 Task: Search one way flight ticket for 3 adults, 3 children in premium economy from Springfield: Springfield-branson National Airport to Evansville: Evansville Regional Airport on 8-3-2023. Choice of flights is JetBlue. Price is upto 79000. Outbound departure time preference is 21:30.
Action: Mouse moved to (242, 329)
Screenshot: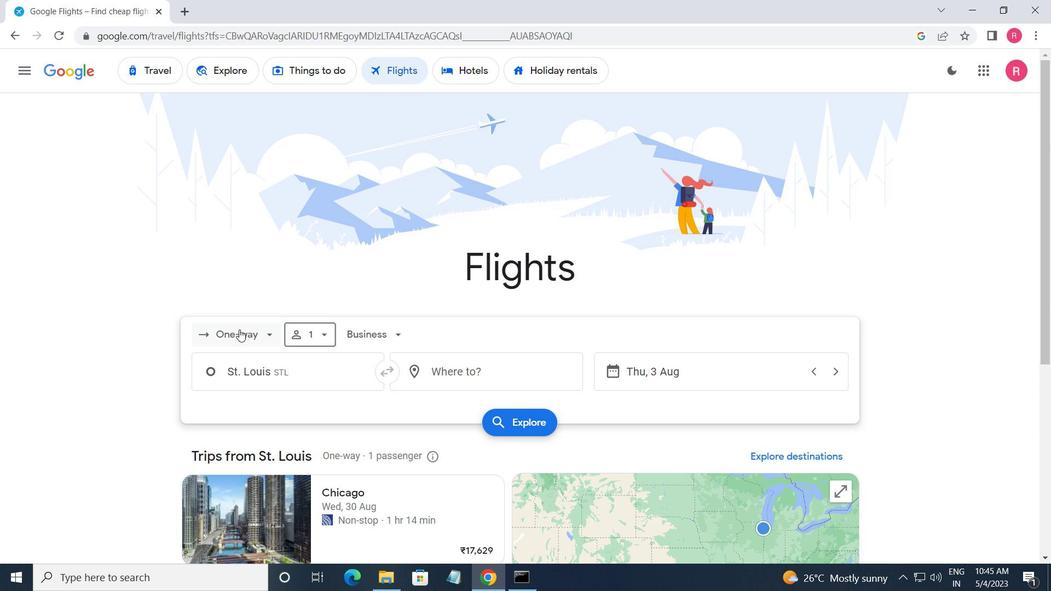 
Action: Mouse pressed left at (242, 329)
Screenshot: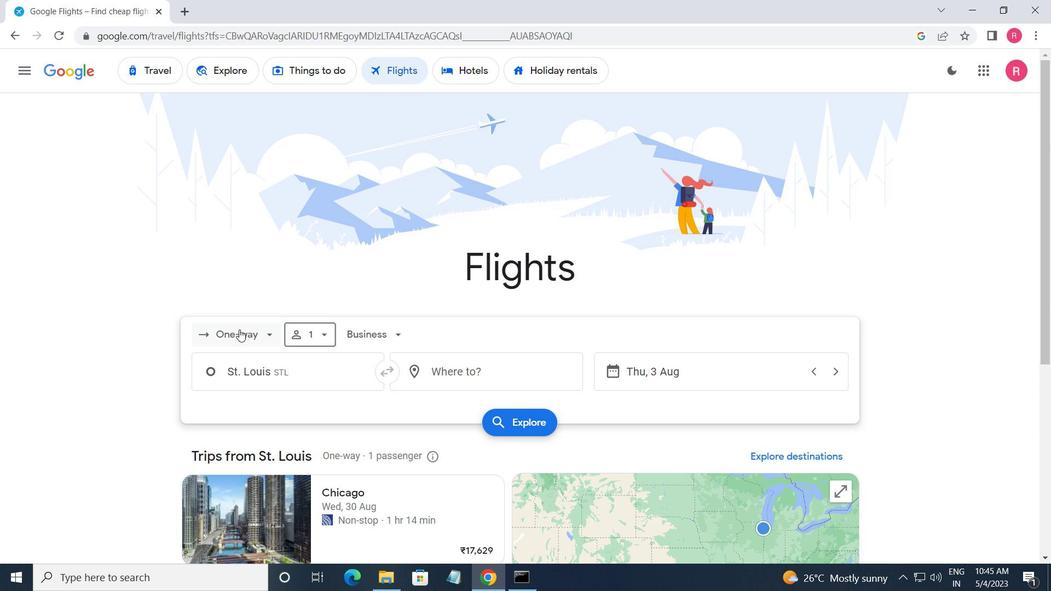 
Action: Mouse moved to (274, 396)
Screenshot: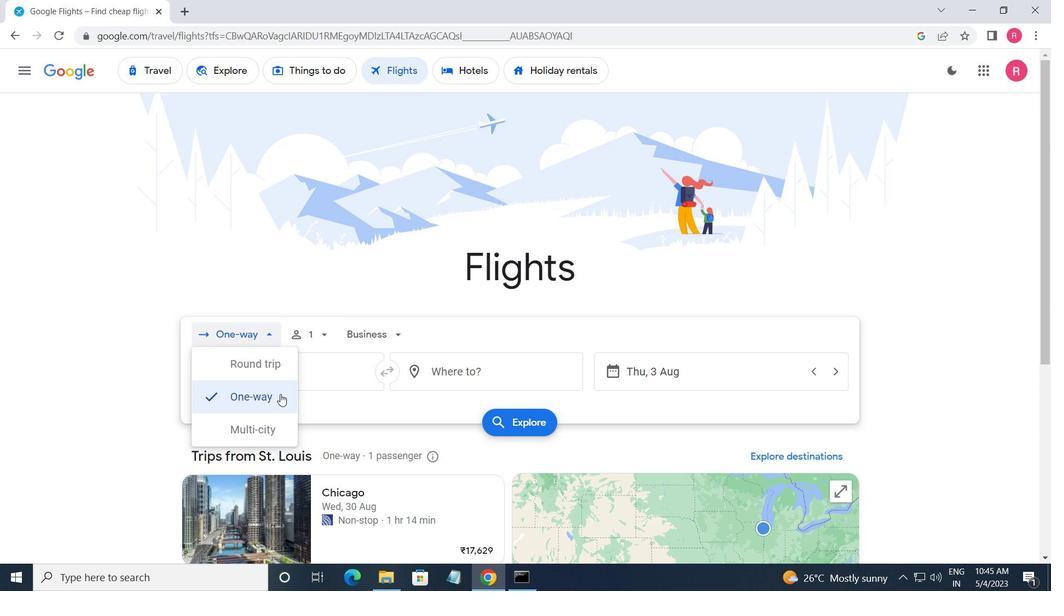 
Action: Mouse pressed left at (274, 396)
Screenshot: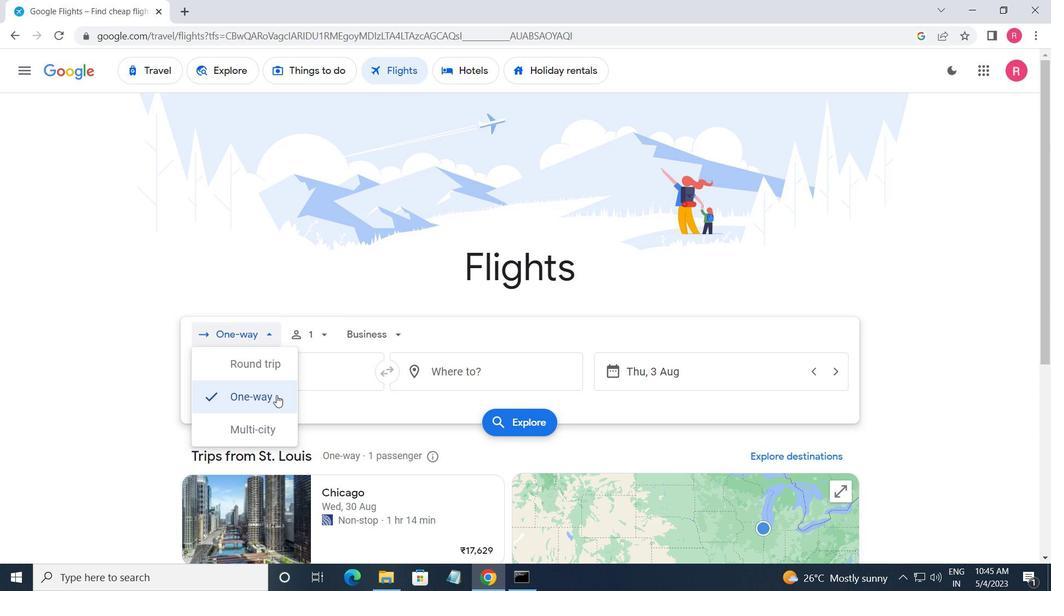 
Action: Mouse moved to (317, 342)
Screenshot: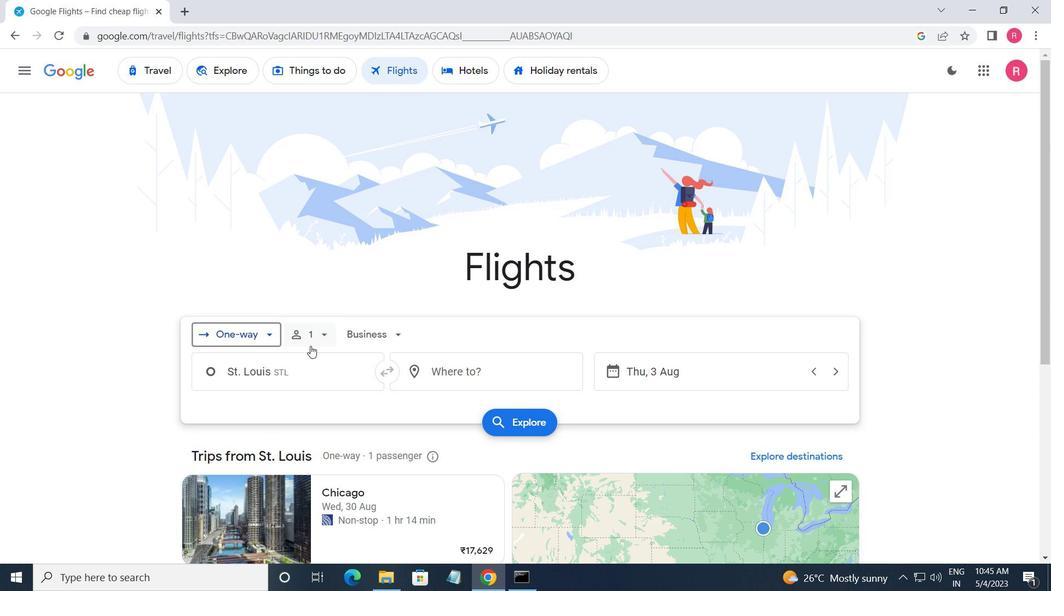 
Action: Mouse pressed left at (317, 342)
Screenshot: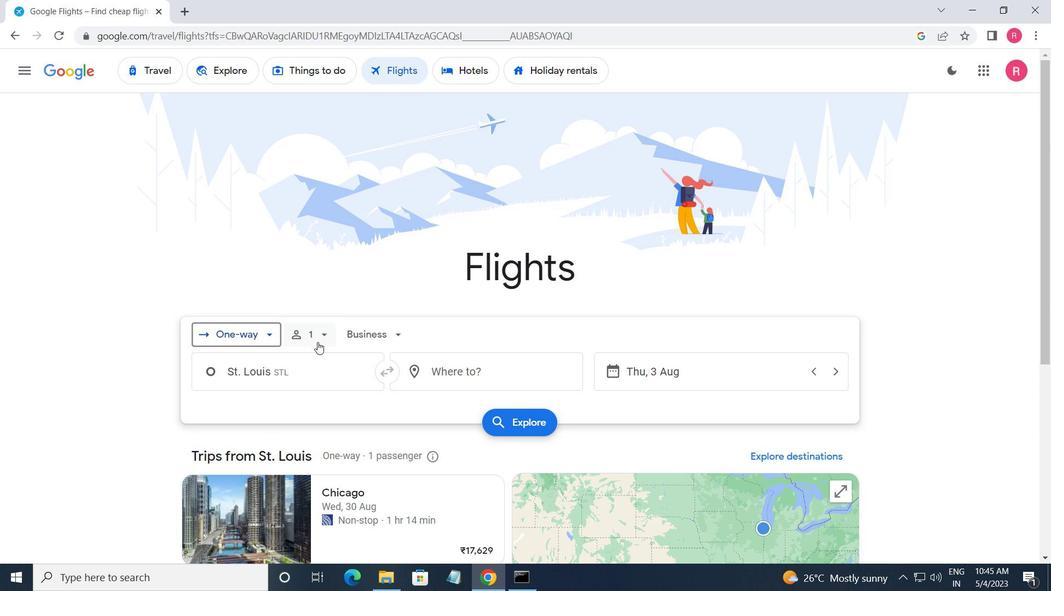 
Action: Mouse moved to (438, 370)
Screenshot: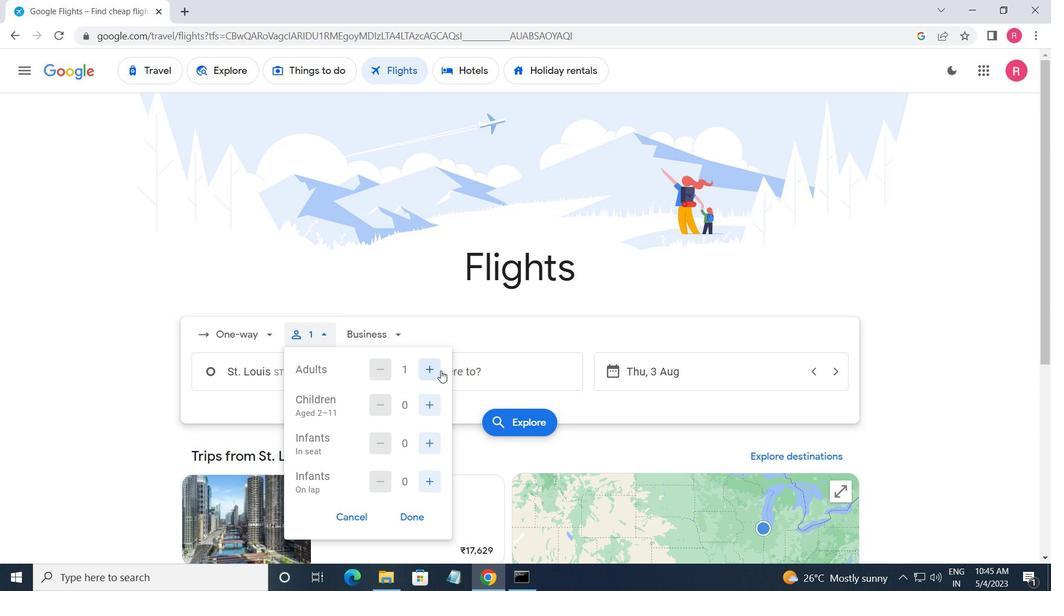 
Action: Mouse pressed left at (438, 370)
Screenshot: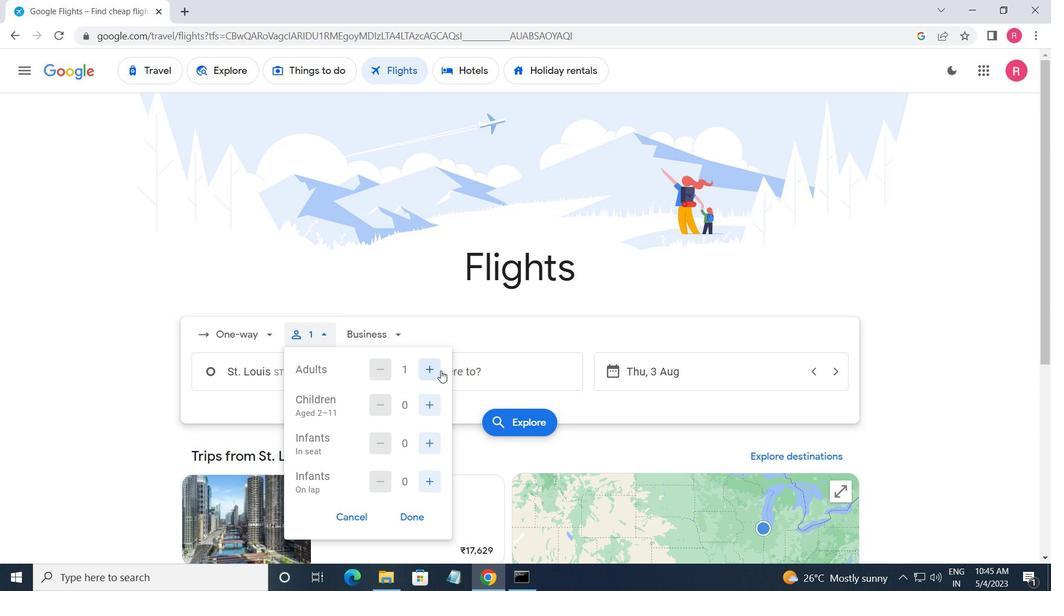 
Action: Mouse pressed left at (438, 370)
Screenshot: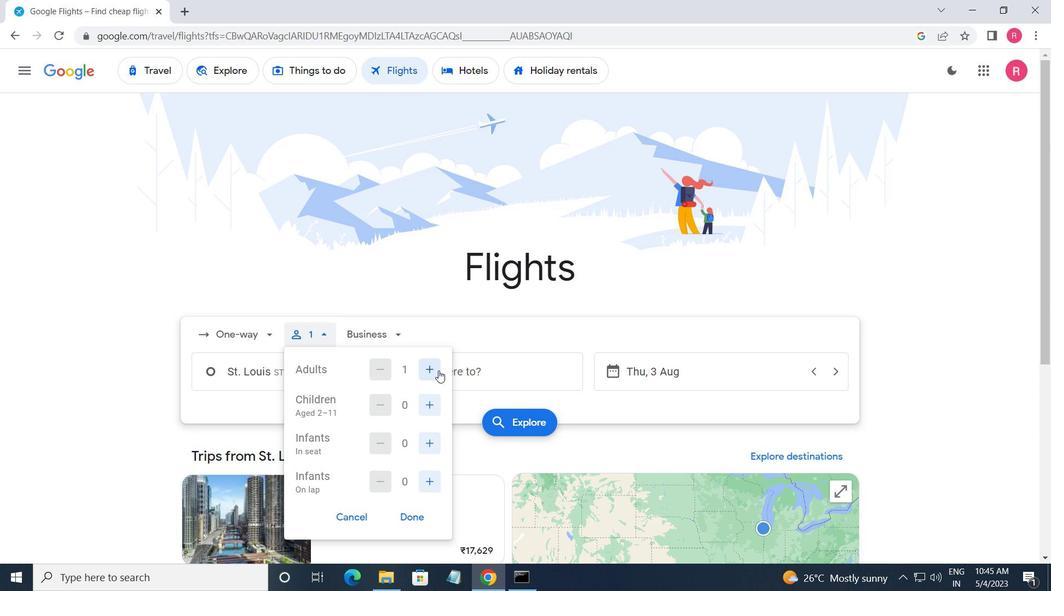 
Action: Mouse moved to (430, 399)
Screenshot: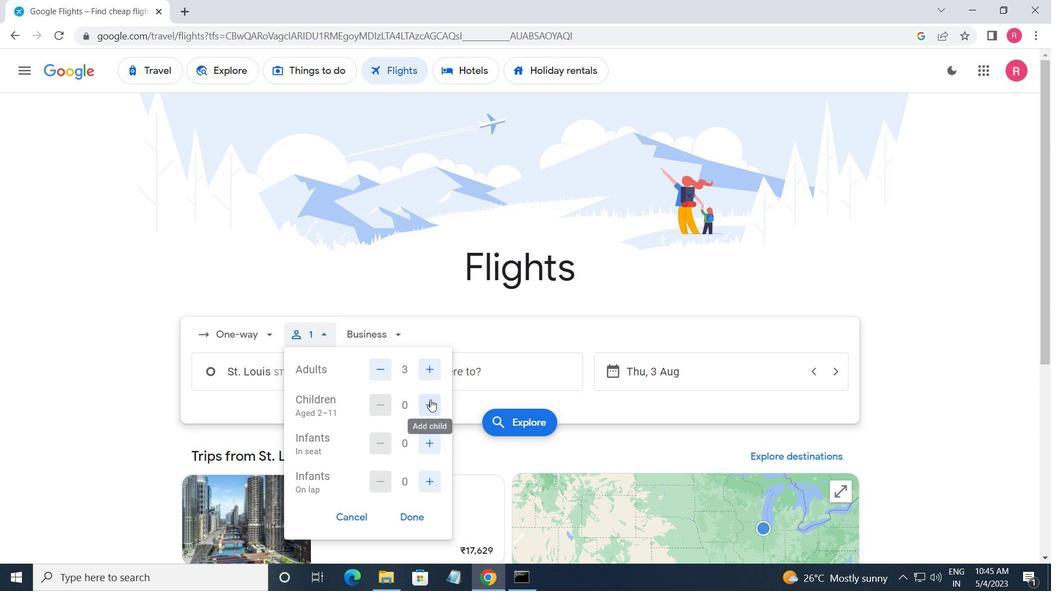 
Action: Mouse pressed left at (430, 399)
Screenshot: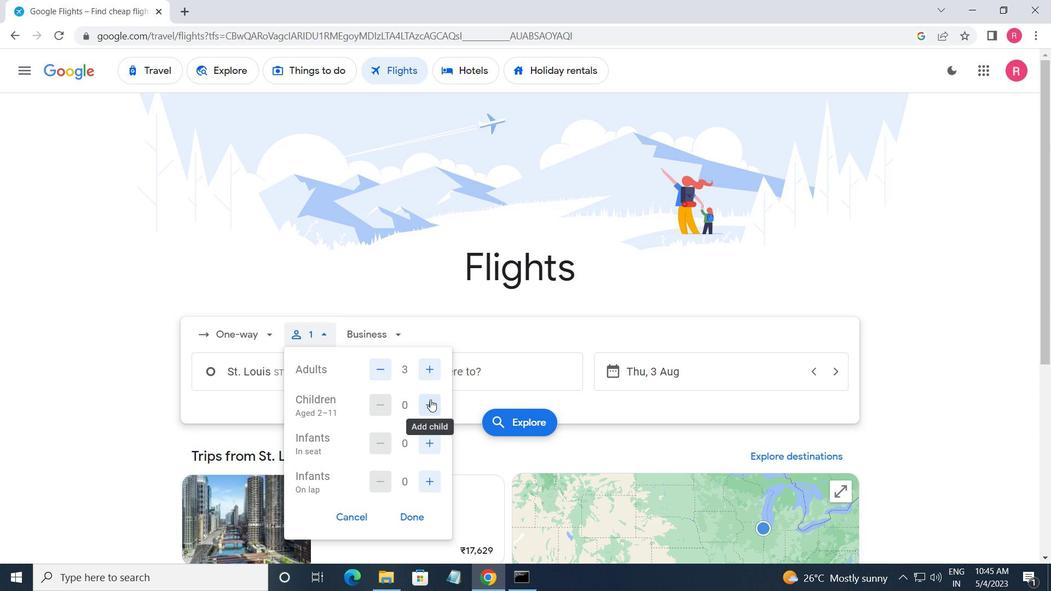 
Action: Mouse pressed left at (430, 399)
Screenshot: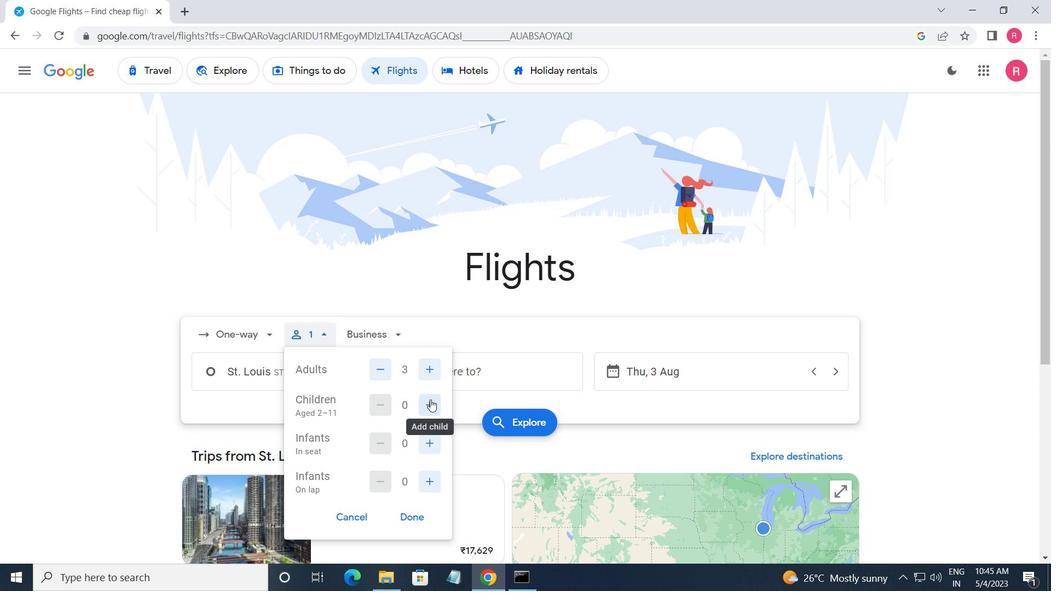 
Action: Mouse moved to (428, 405)
Screenshot: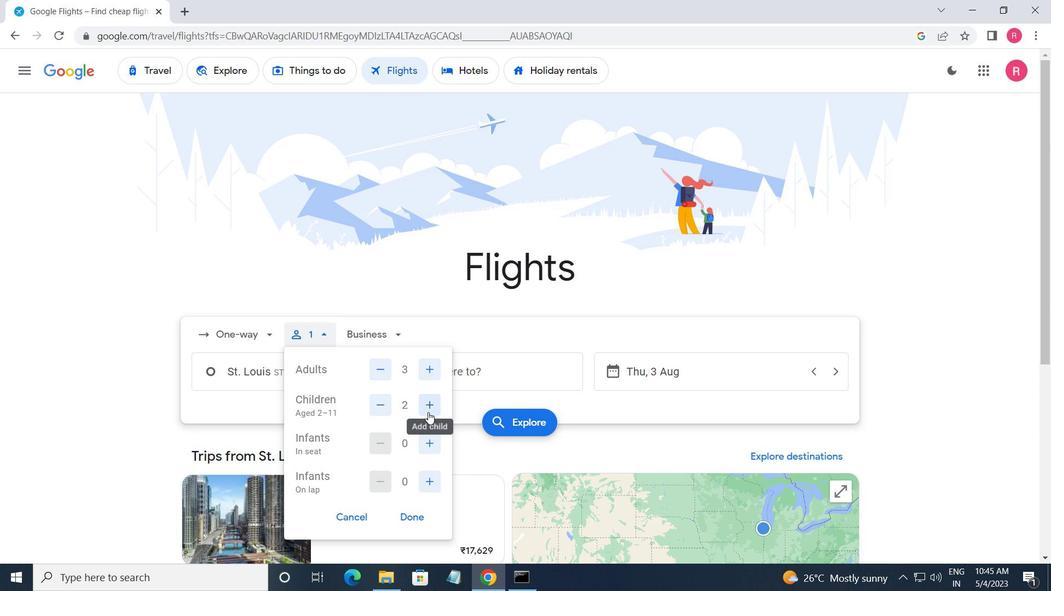 
Action: Mouse pressed left at (428, 405)
Screenshot: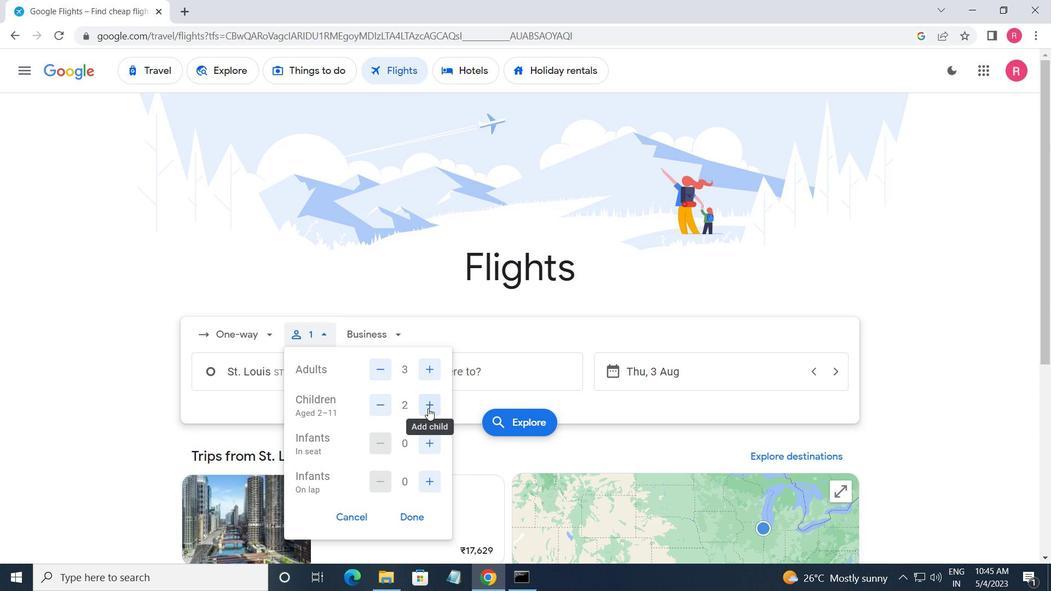 
Action: Mouse moved to (370, 341)
Screenshot: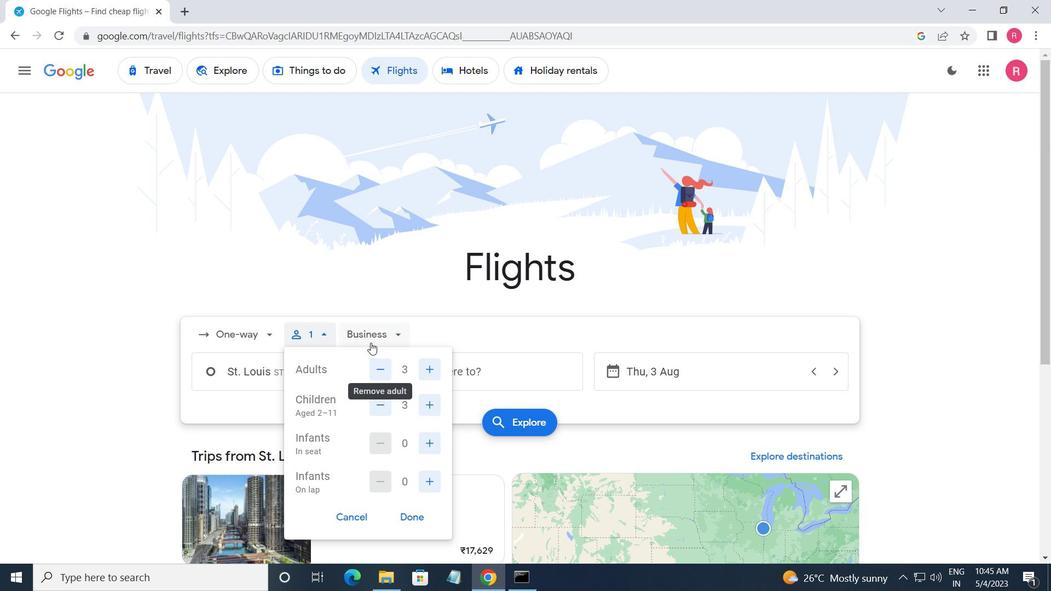 
Action: Mouse pressed left at (370, 341)
Screenshot: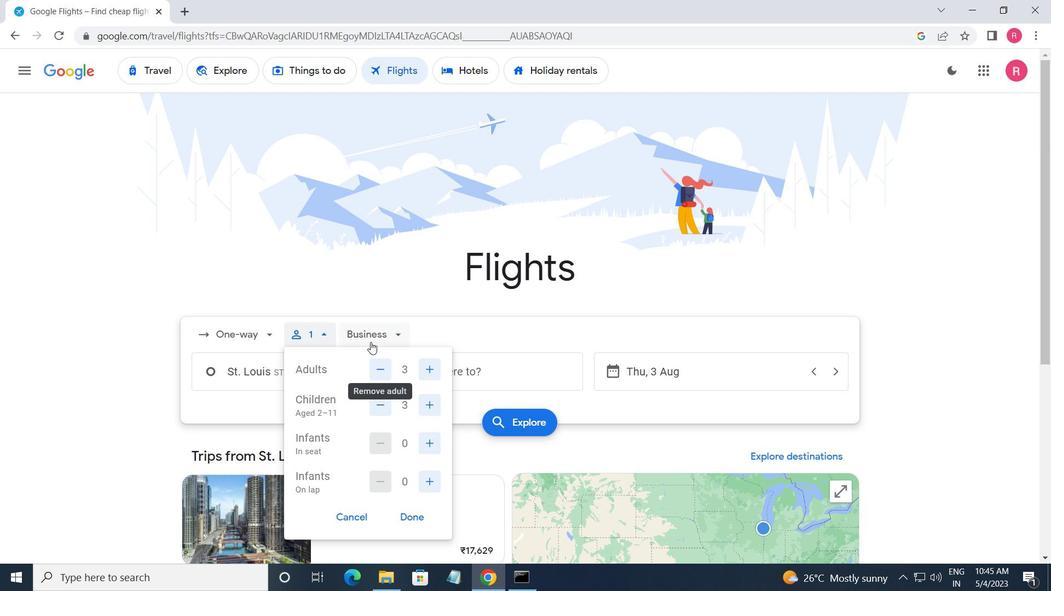 
Action: Mouse moved to (400, 400)
Screenshot: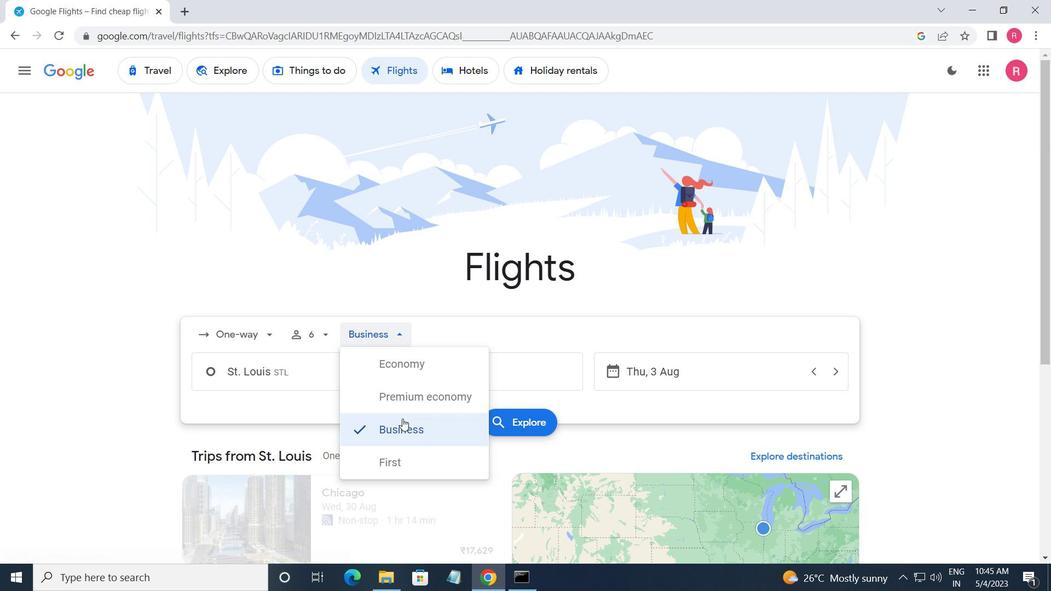
Action: Mouse pressed left at (400, 400)
Screenshot: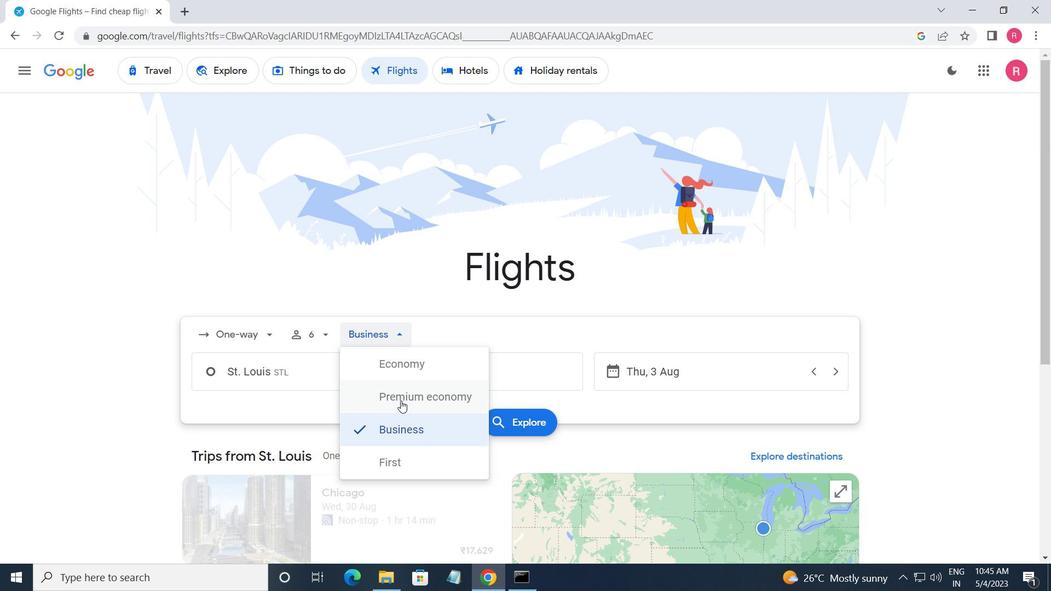 
Action: Mouse moved to (341, 382)
Screenshot: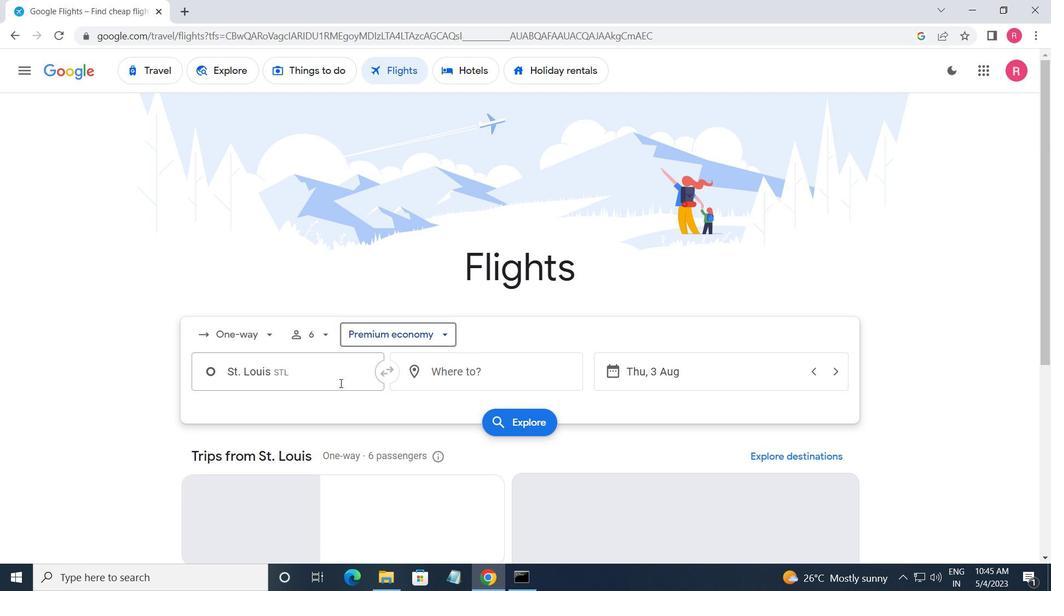 
Action: Mouse pressed left at (341, 382)
Screenshot: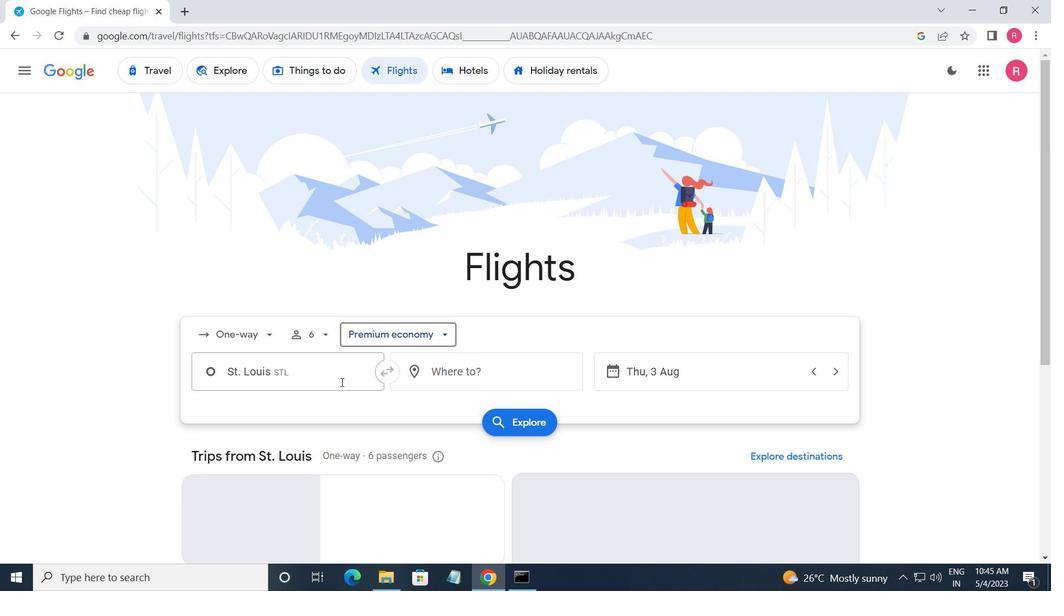 
Action: Key pressed <Key.shift>SPRINGFIELD-BR
Screenshot: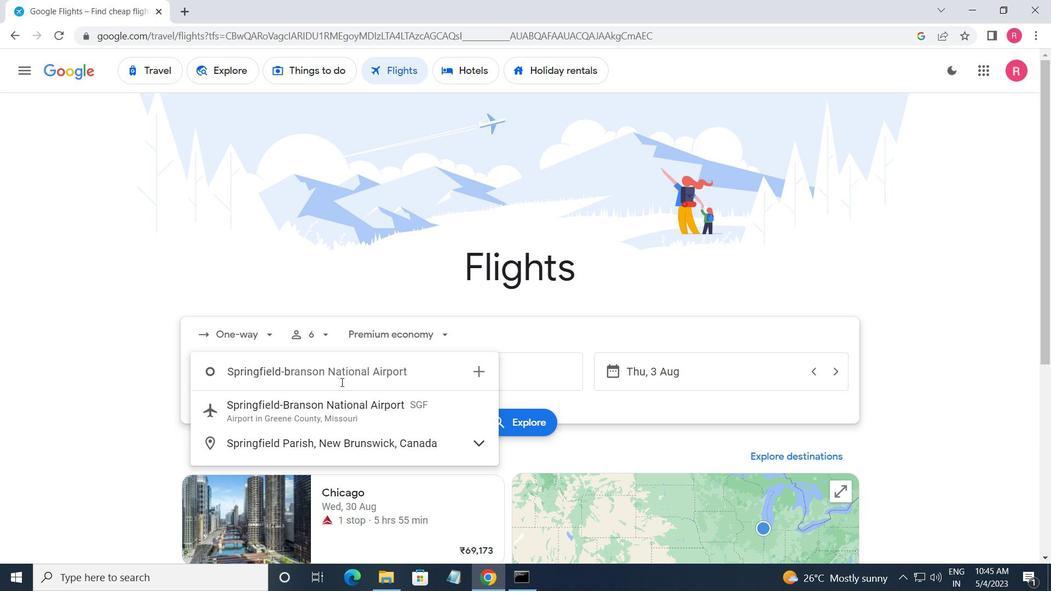 
Action: Mouse moved to (340, 402)
Screenshot: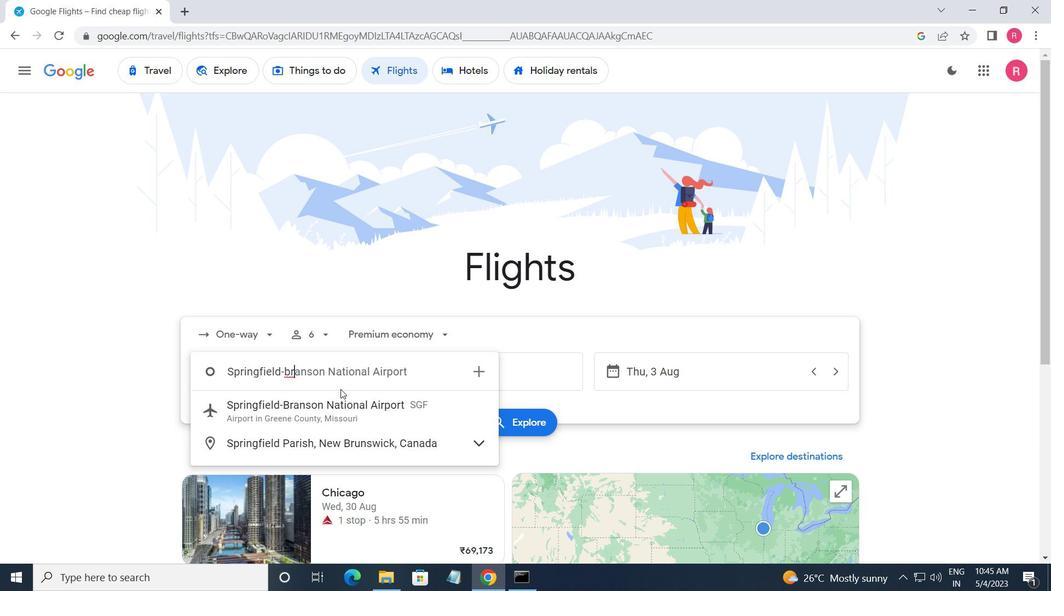 
Action: Mouse pressed left at (340, 402)
Screenshot: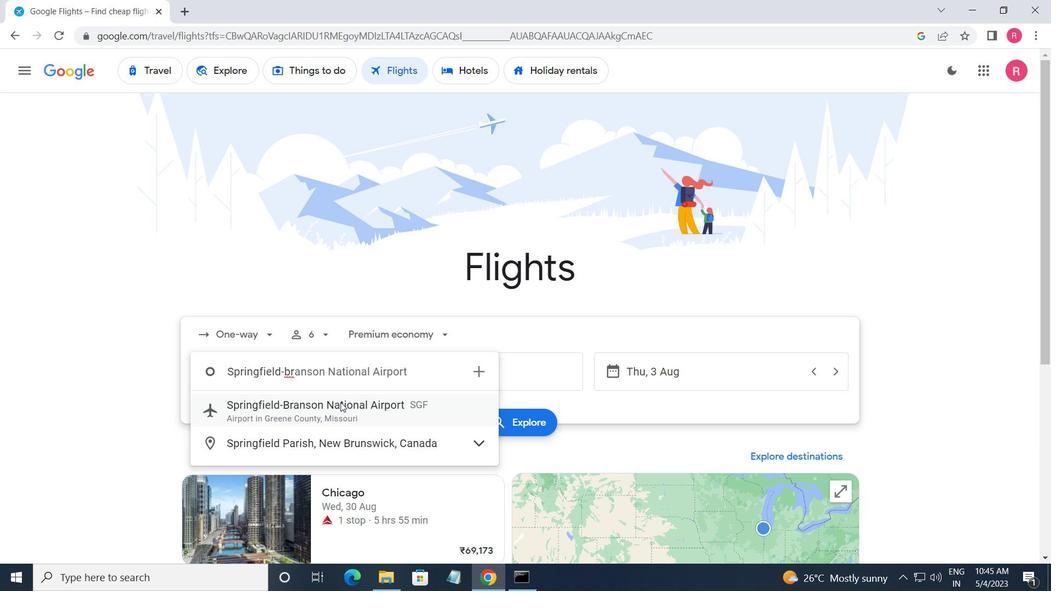 
Action: Mouse moved to (480, 375)
Screenshot: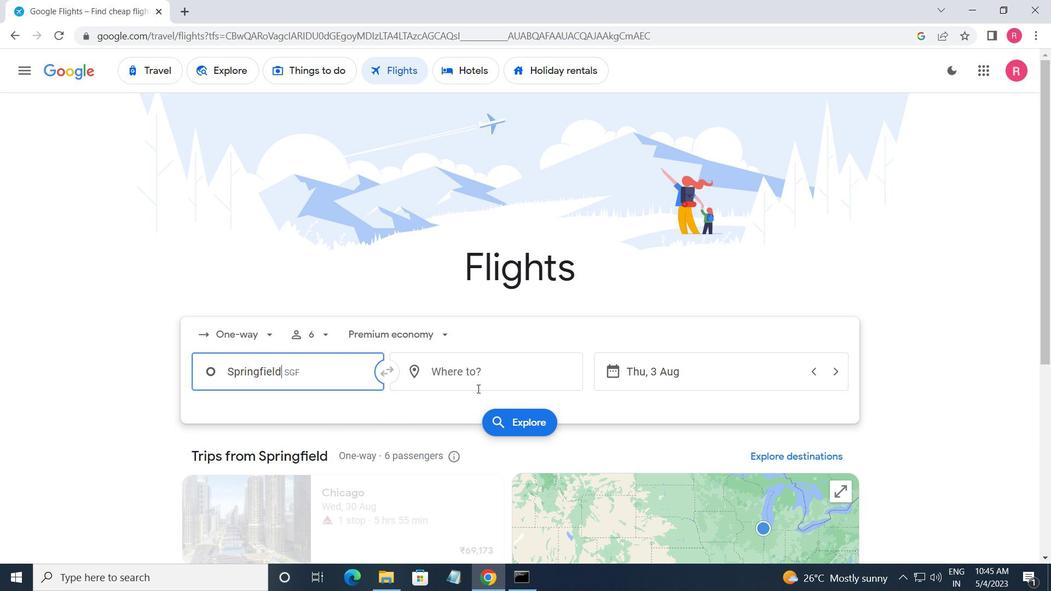 
Action: Mouse pressed left at (480, 375)
Screenshot: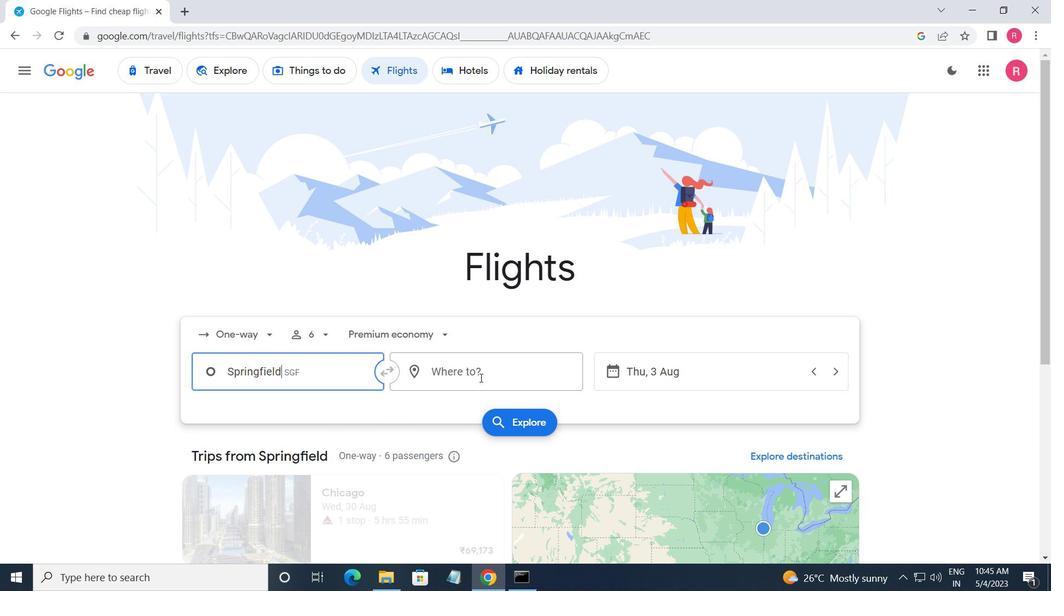 
Action: Mouse moved to (455, 509)
Screenshot: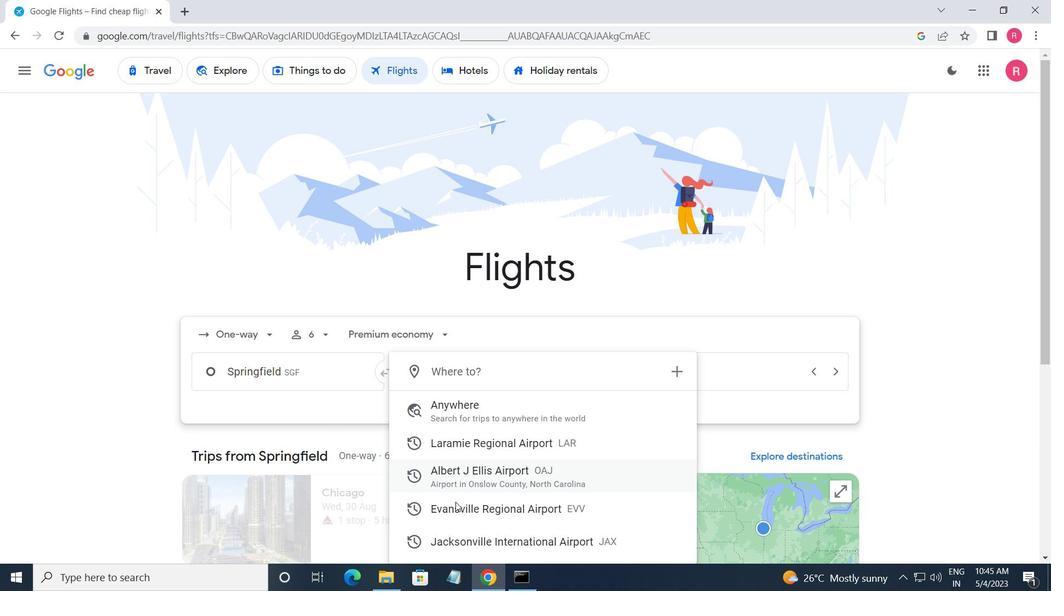 
Action: Mouse pressed left at (455, 509)
Screenshot: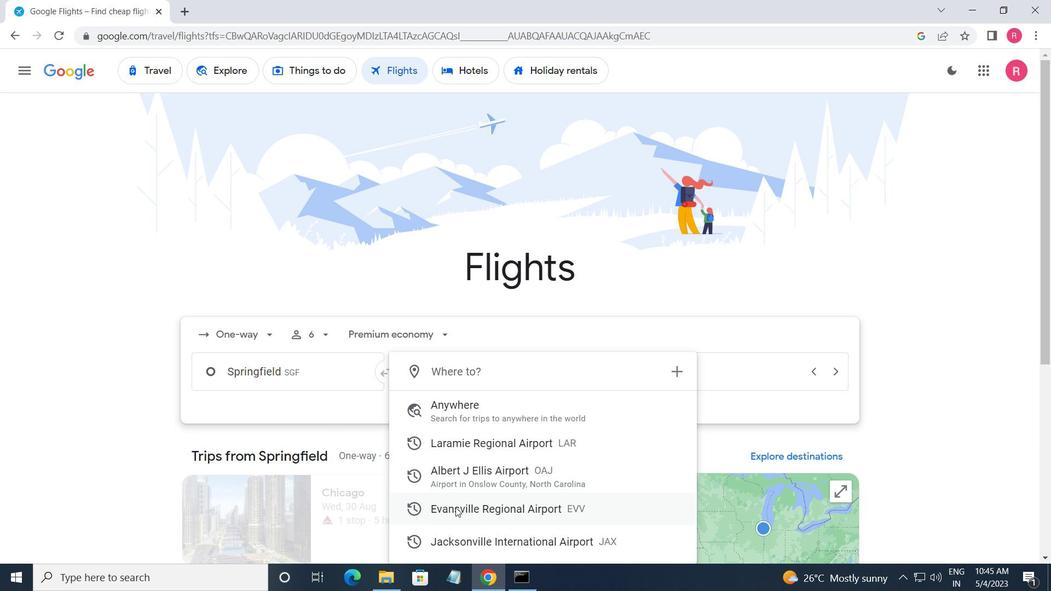 
Action: Mouse moved to (687, 379)
Screenshot: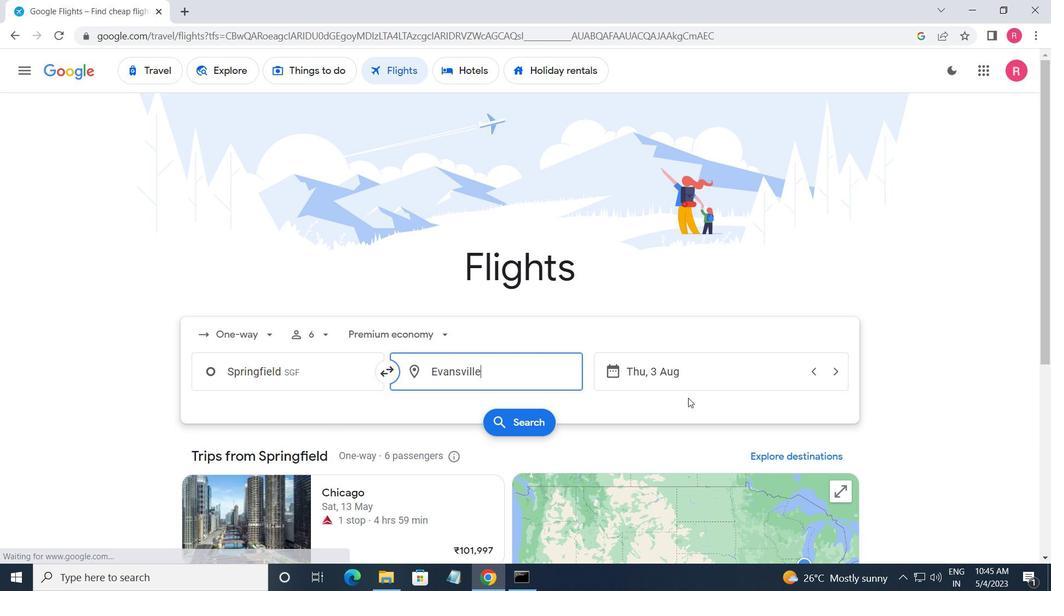 
Action: Mouse pressed left at (687, 379)
Screenshot: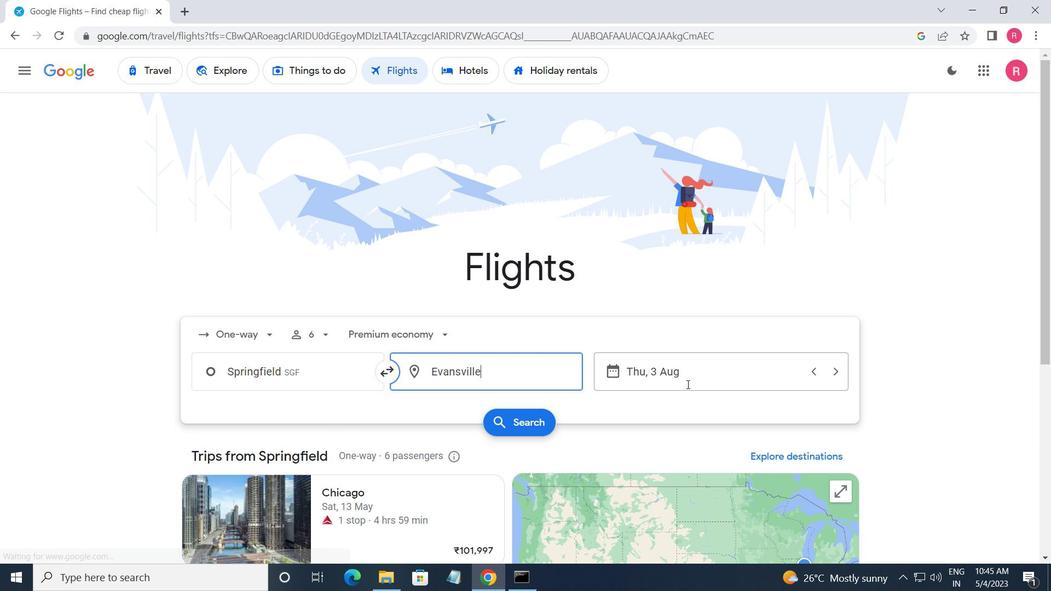 
Action: Mouse moved to (496, 320)
Screenshot: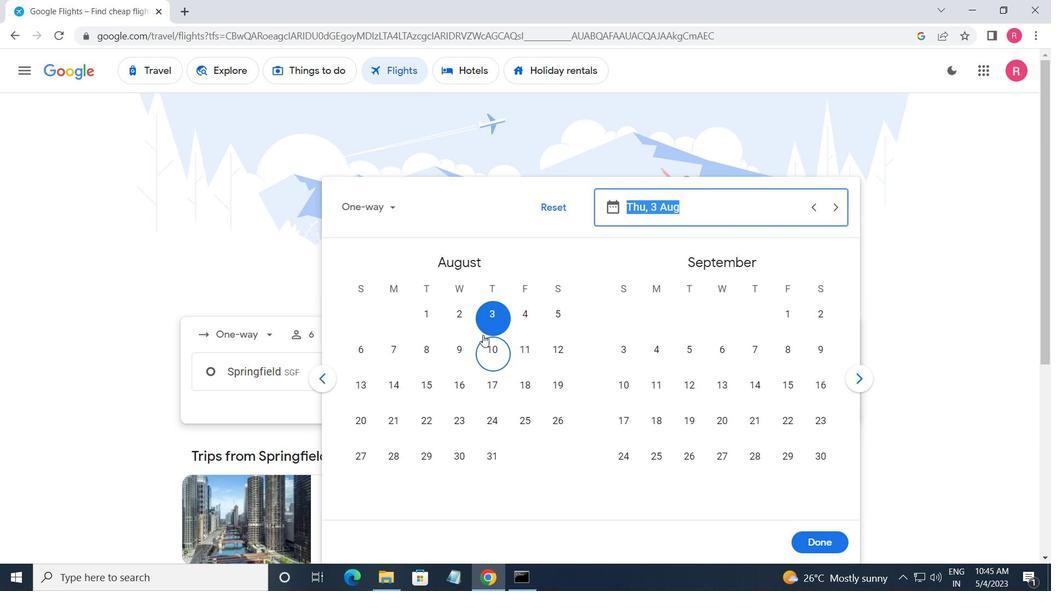 
Action: Mouse pressed left at (496, 320)
Screenshot: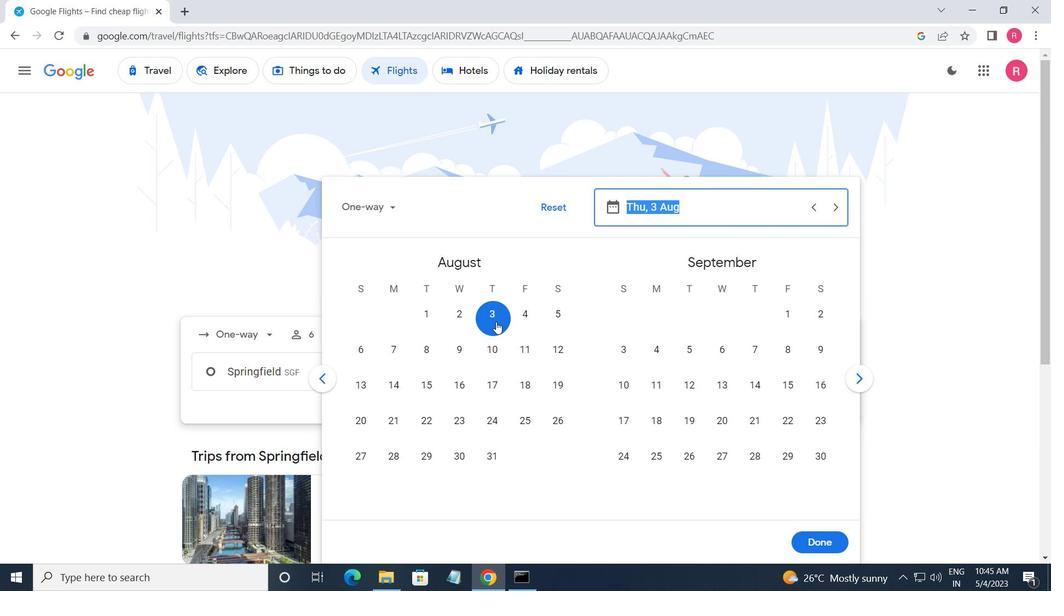 
Action: Mouse moved to (813, 540)
Screenshot: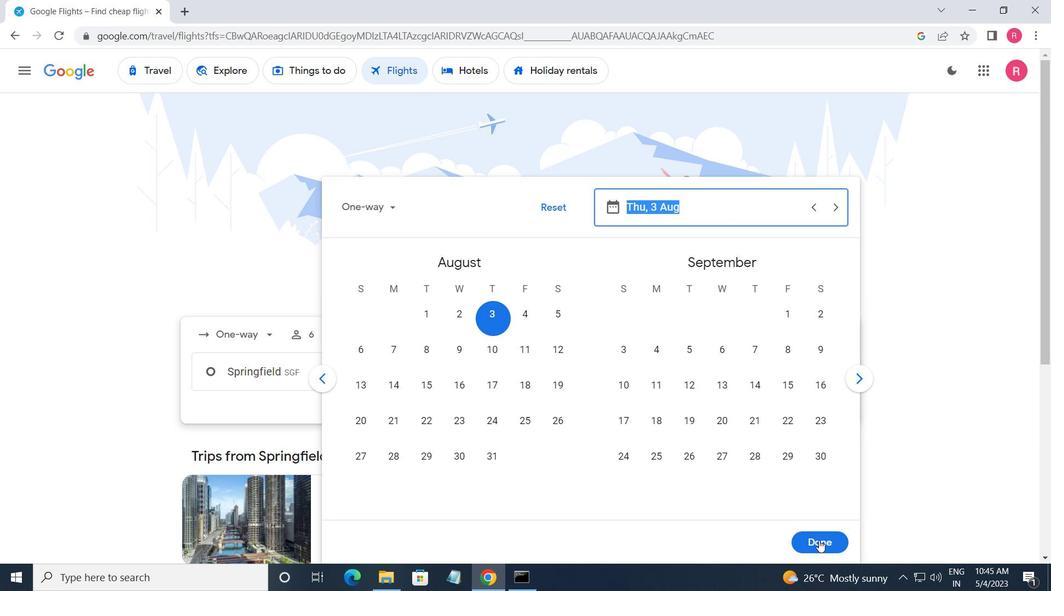 
Action: Mouse pressed left at (813, 540)
Screenshot: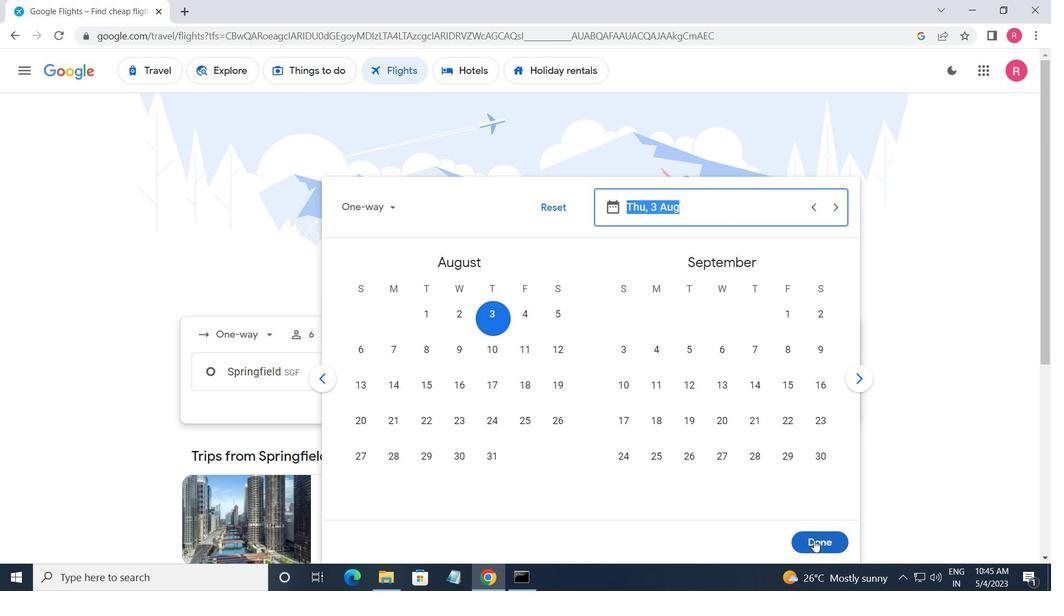 
Action: Mouse moved to (518, 430)
Screenshot: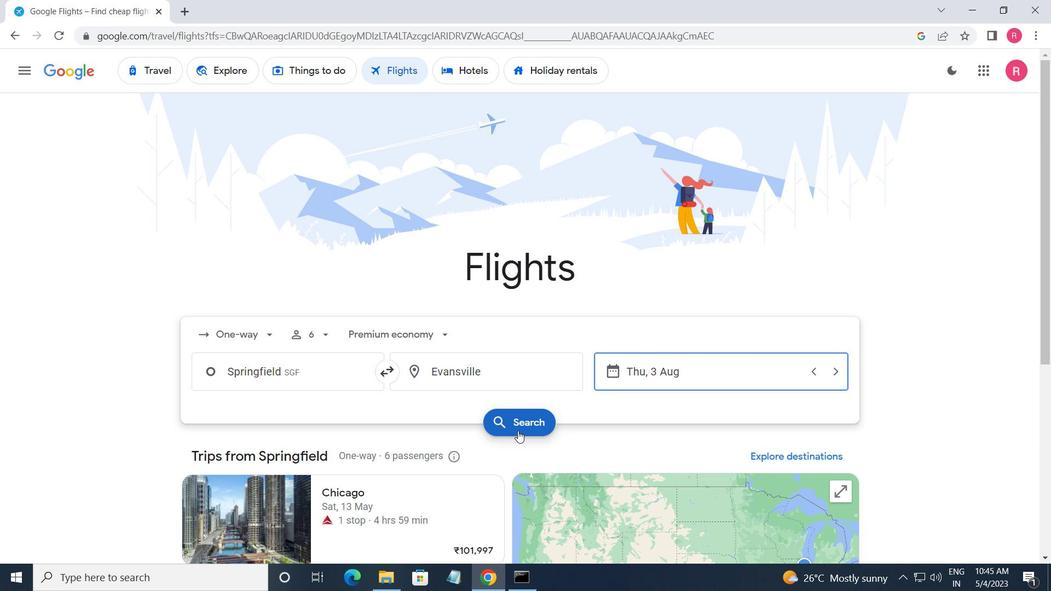 
Action: Mouse pressed left at (518, 430)
Screenshot: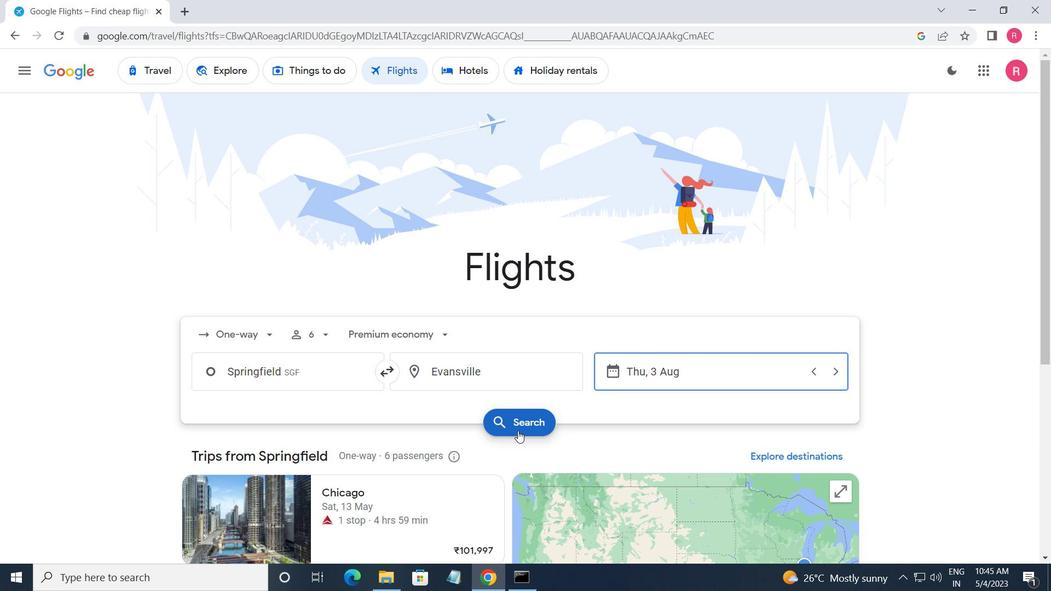 
Action: Mouse moved to (196, 202)
Screenshot: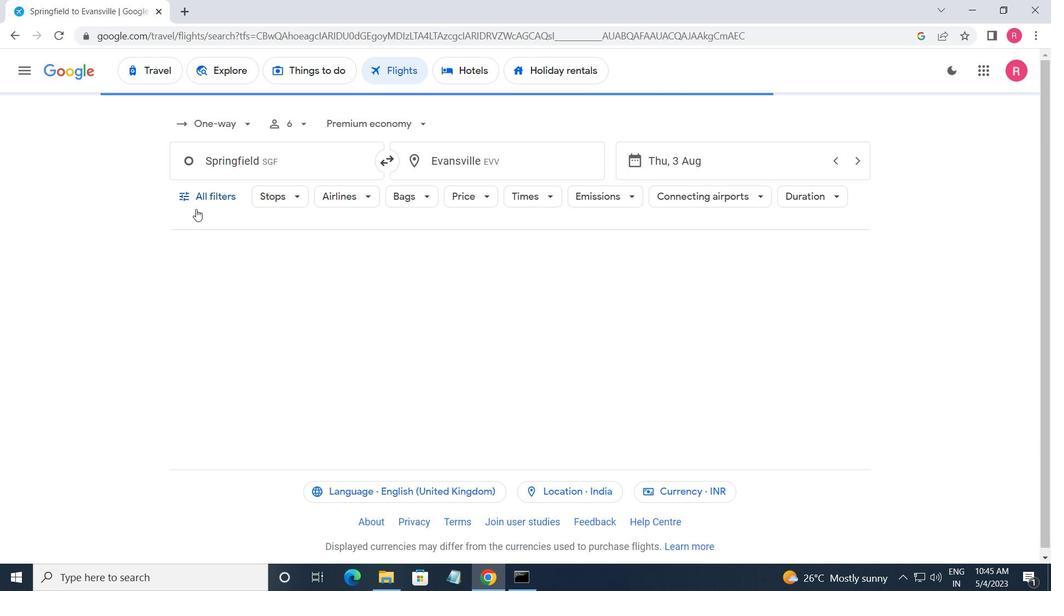 
Action: Mouse pressed left at (196, 202)
Screenshot: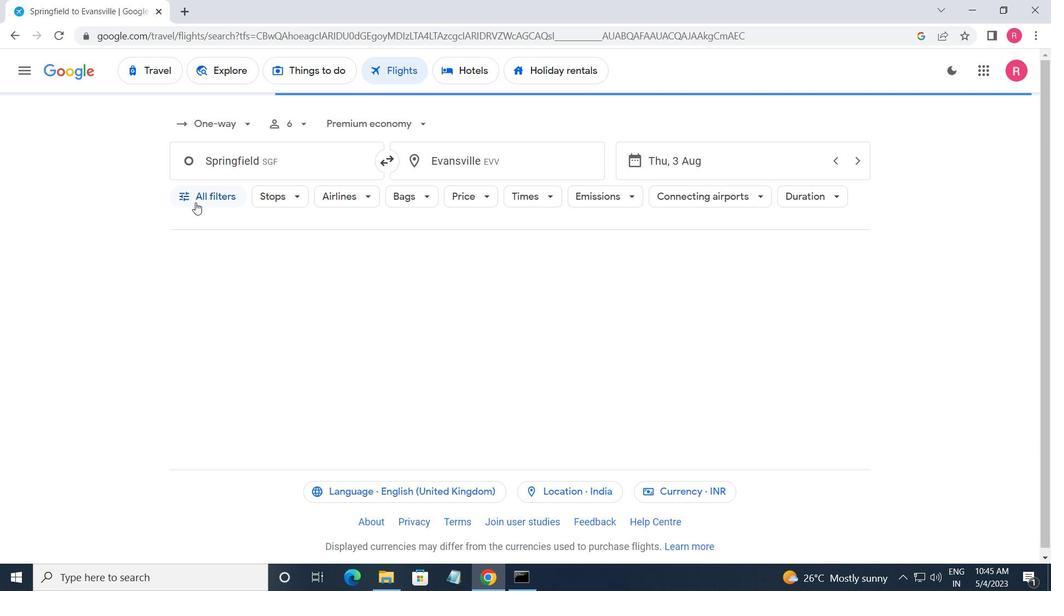 
Action: Mouse moved to (266, 433)
Screenshot: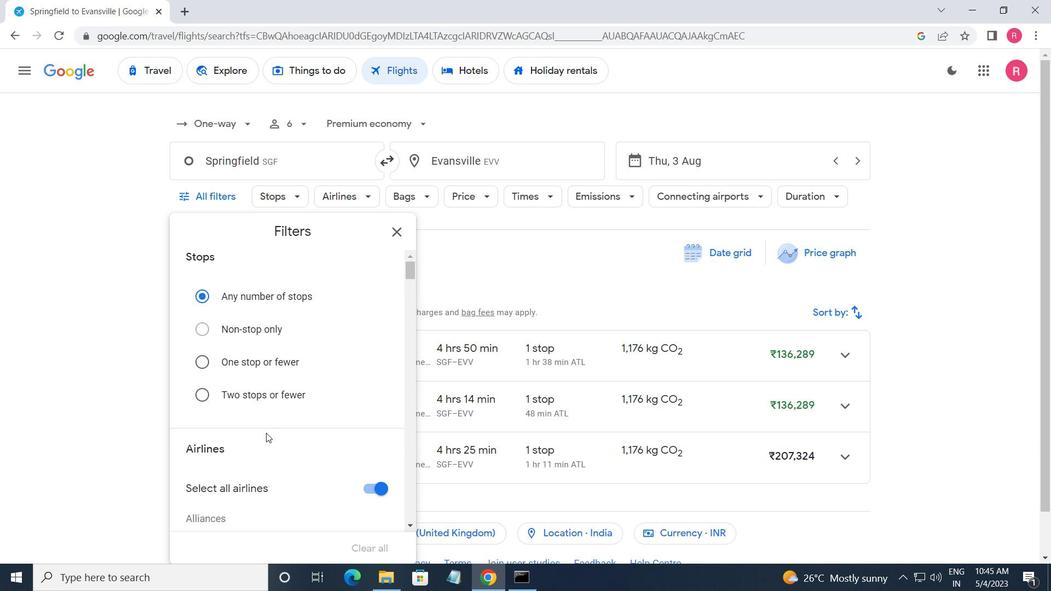 
Action: Mouse scrolled (266, 432) with delta (0, 0)
Screenshot: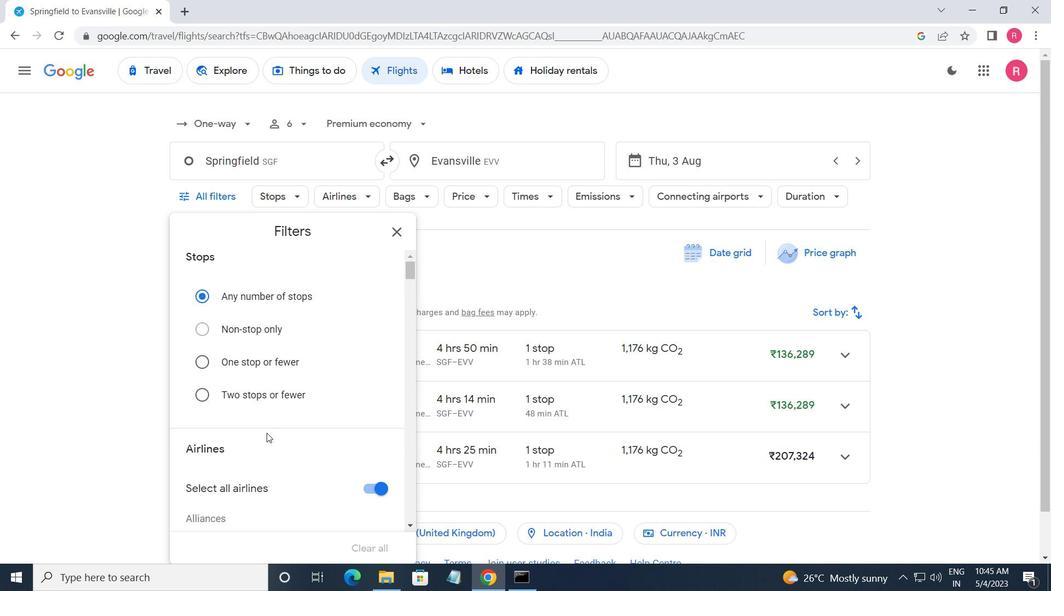 
Action: Mouse moved to (268, 433)
Screenshot: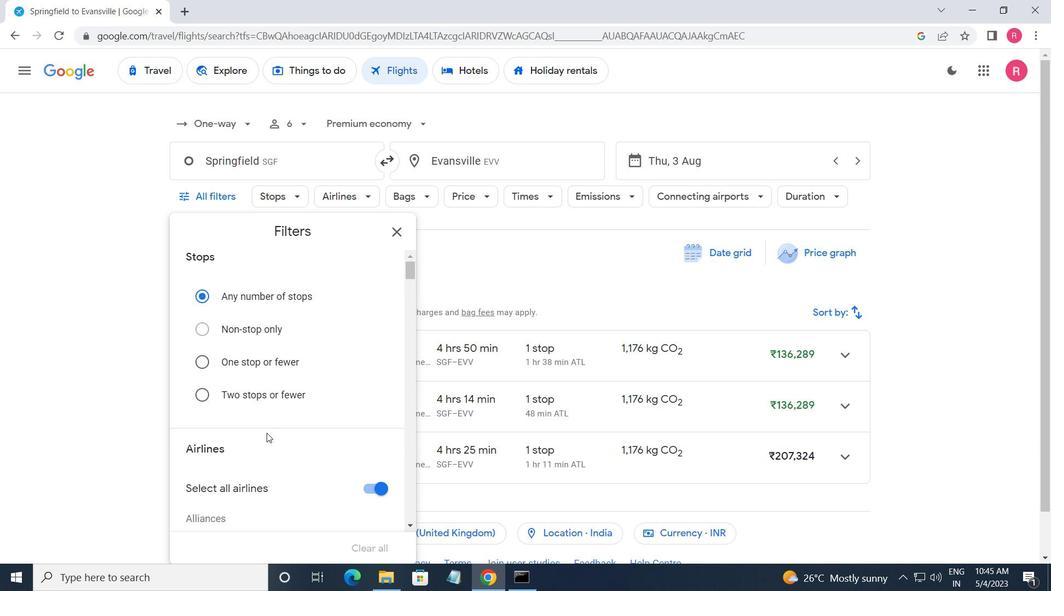 
Action: Mouse scrolled (268, 433) with delta (0, 0)
Screenshot: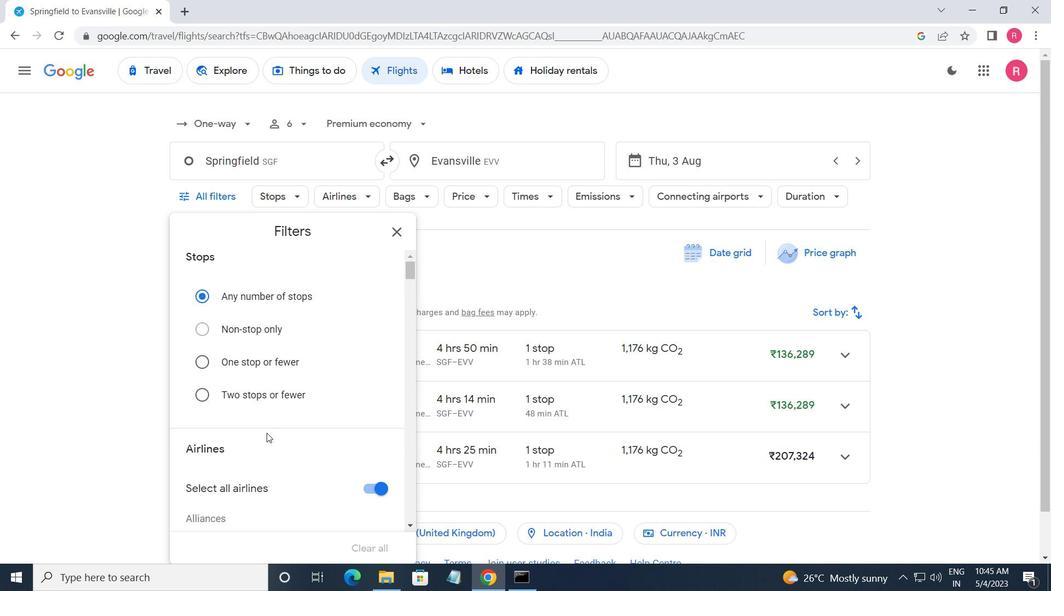 
Action: Mouse moved to (268, 434)
Screenshot: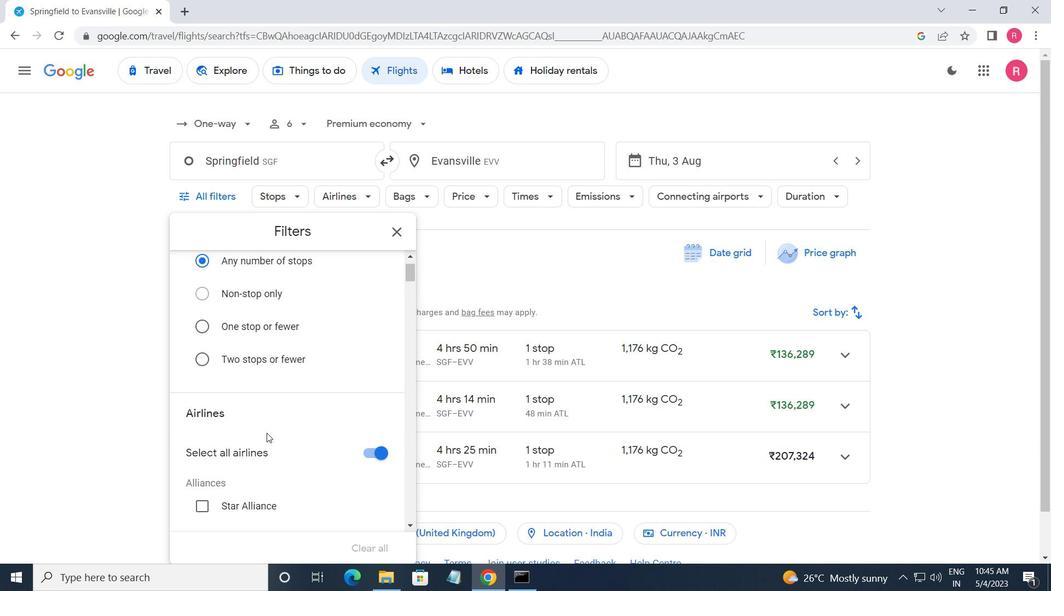 
Action: Mouse scrolled (268, 433) with delta (0, 0)
Screenshot: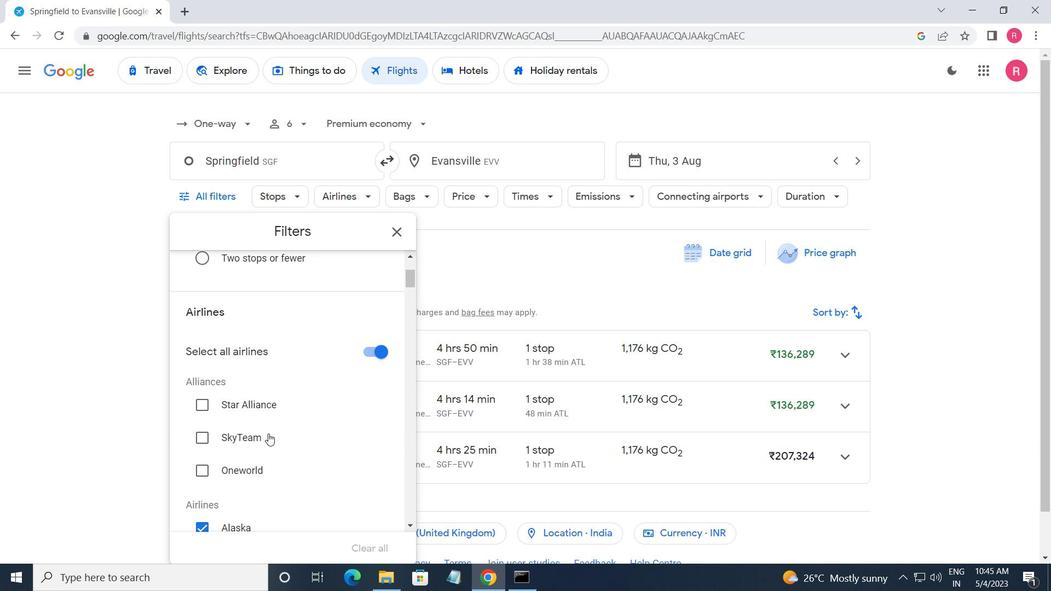 
Action: Mouse moved to (268, 439)
Screenshot: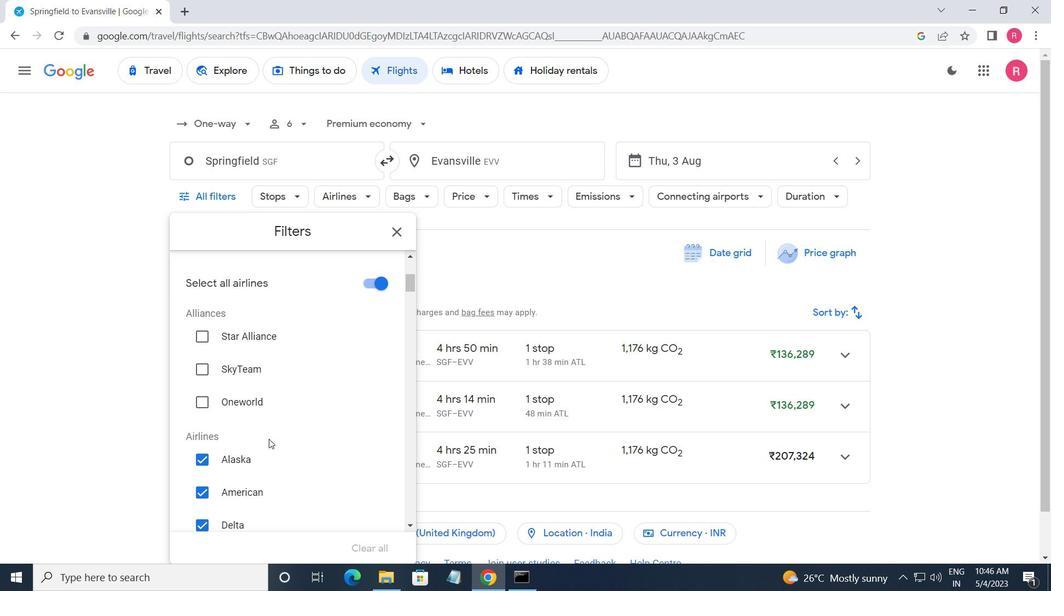 
Action: Mouse scrolled (268, 439) with delta (0, 0)
Screenshot: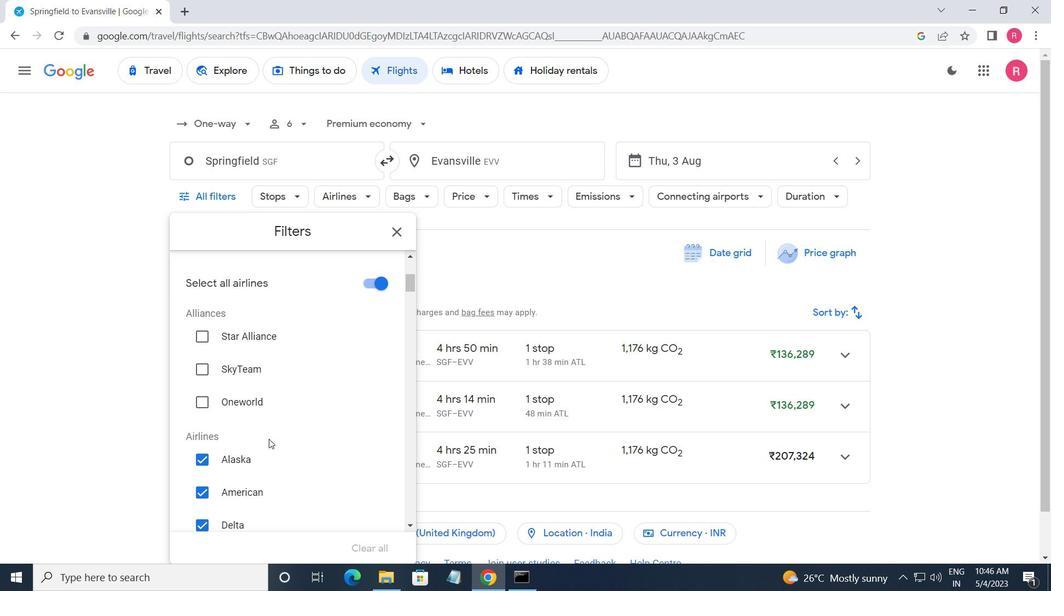 
Action: Mouse moved to (267, 440)
Screenshot: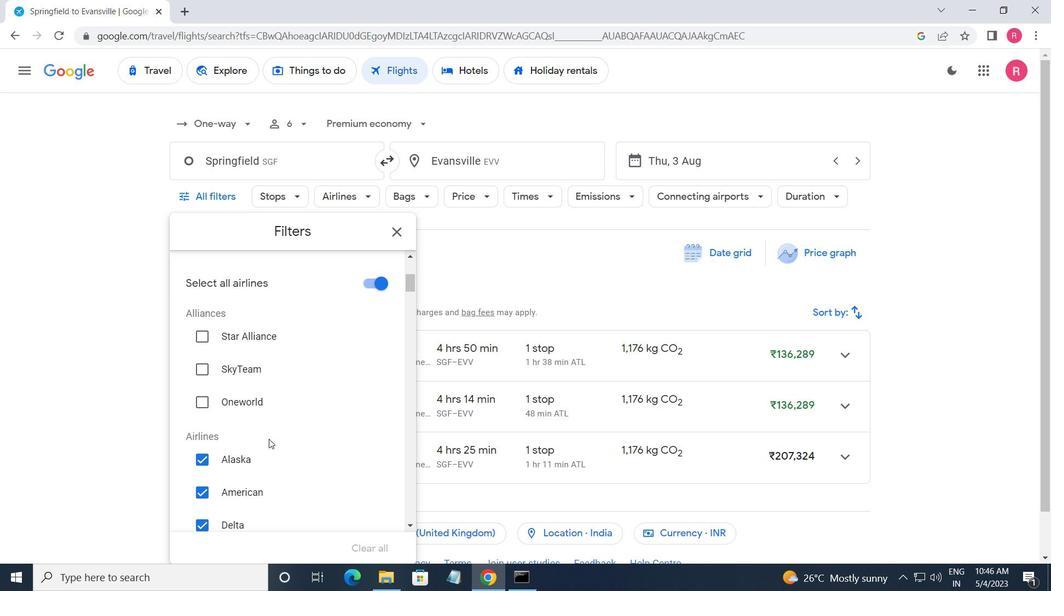 
Action: Mouse scrolled (267, 439) with delta (0, 0)
Screenshot: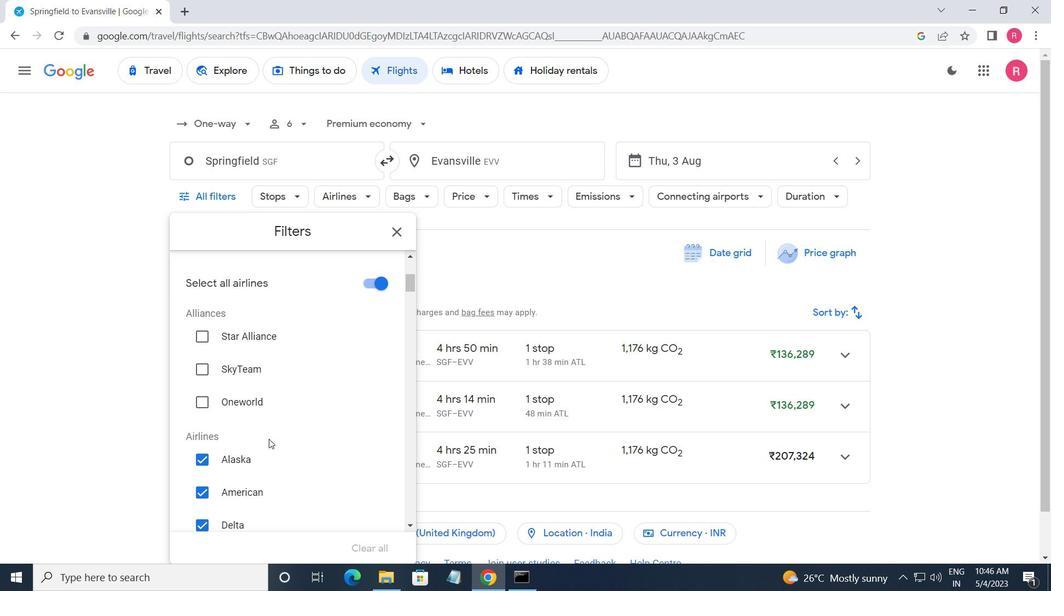 
Action: Mouse scrolled (267, 439) with delta (0, 0)
Screenshot: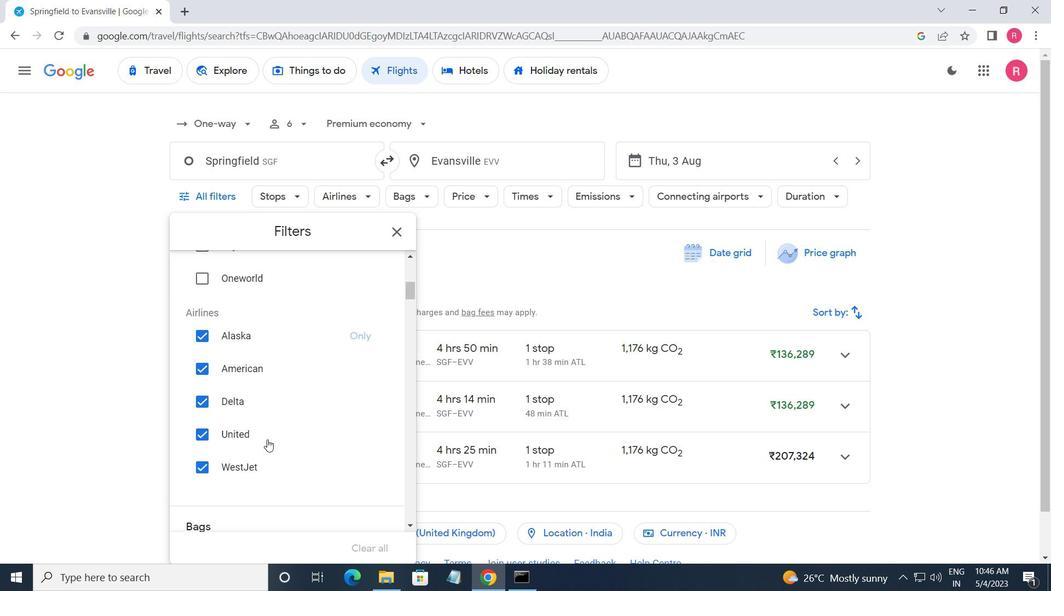 
Action: Mouse moved to (319, 349)
Screenshot: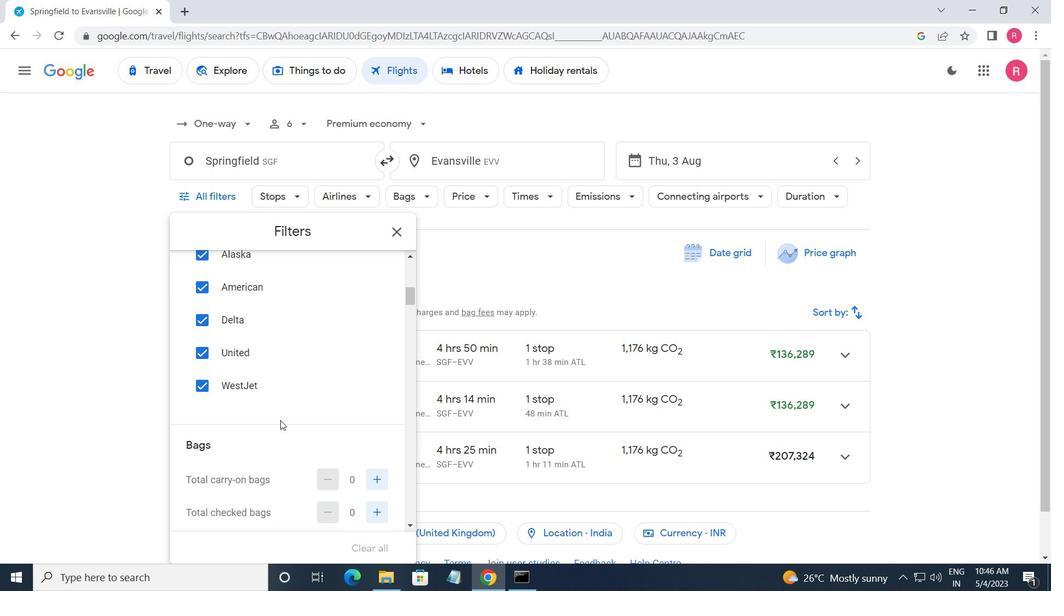 
Action: Mouse scrolled (319, 350) with delta (0, 0)
Screenshot: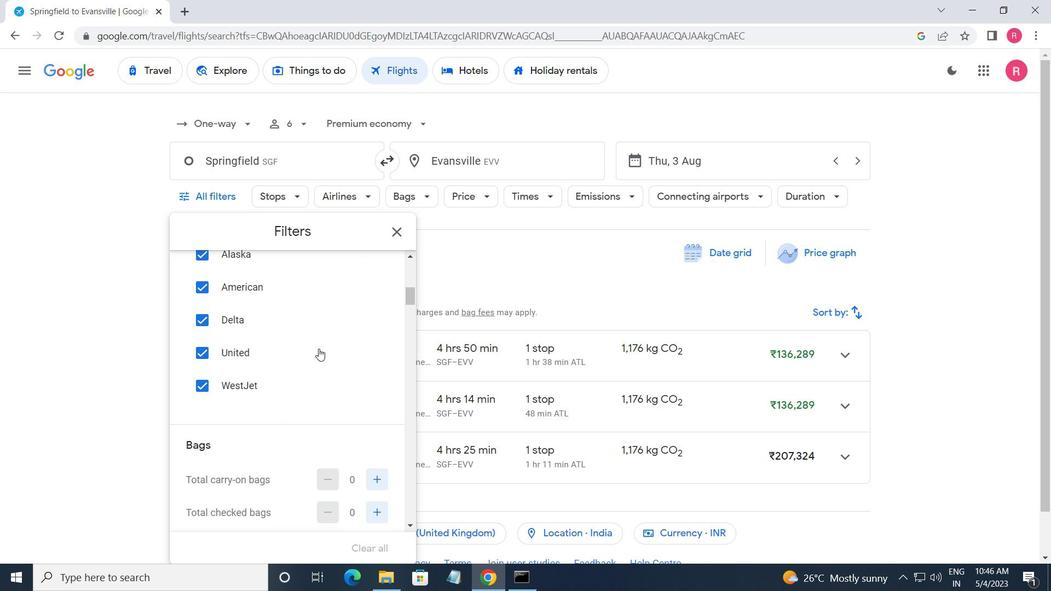 
Action: Mouse moved to (379, 276)
Screenshot: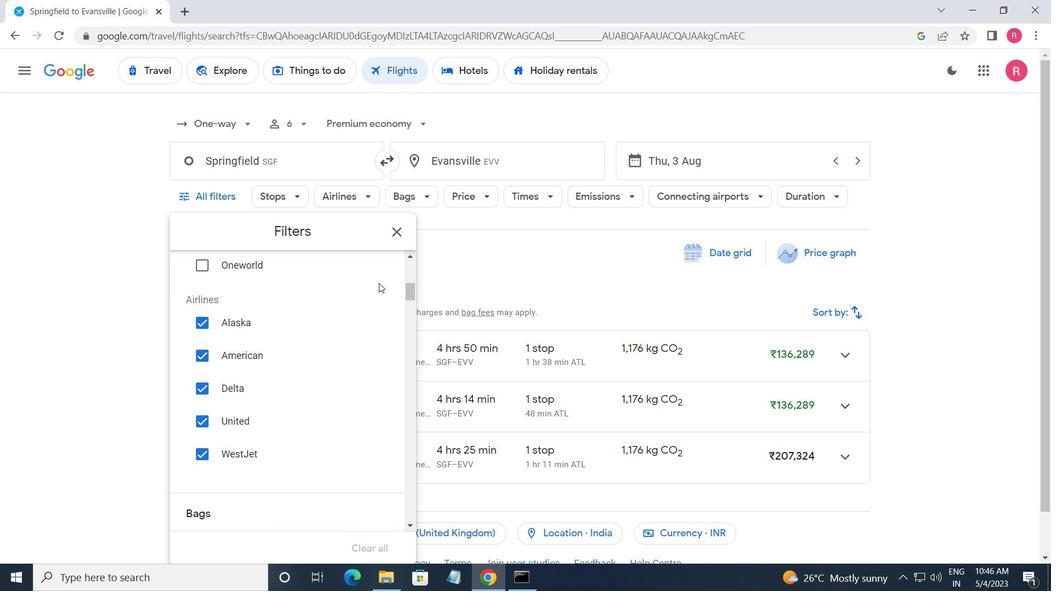 
Action: Mouse scrolled (379, 277) with delta (0, 0)
Screenshot: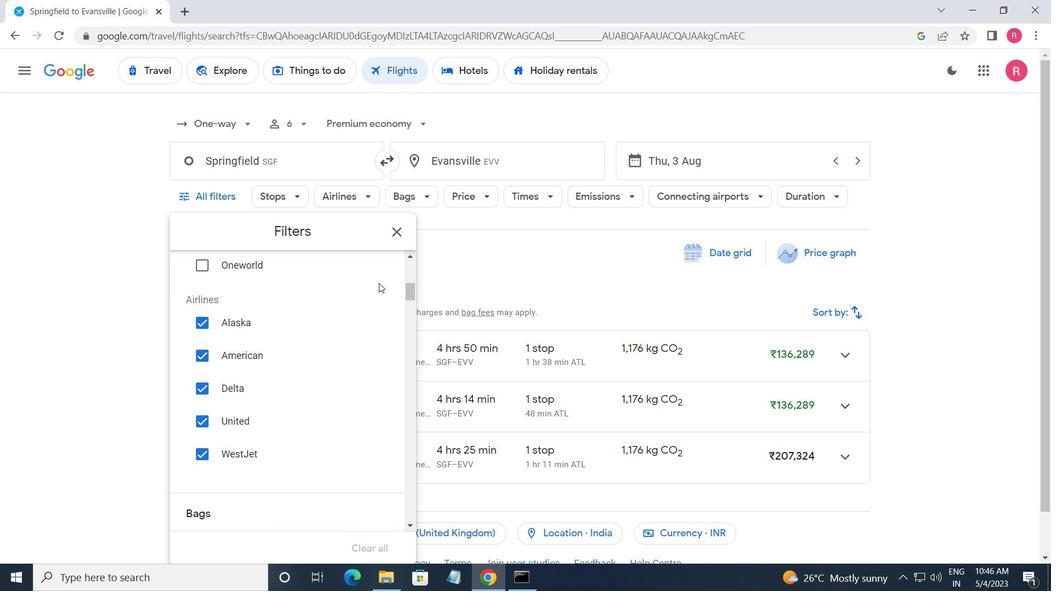 
Action: Mouse moved to (377, 274)
Screenshot: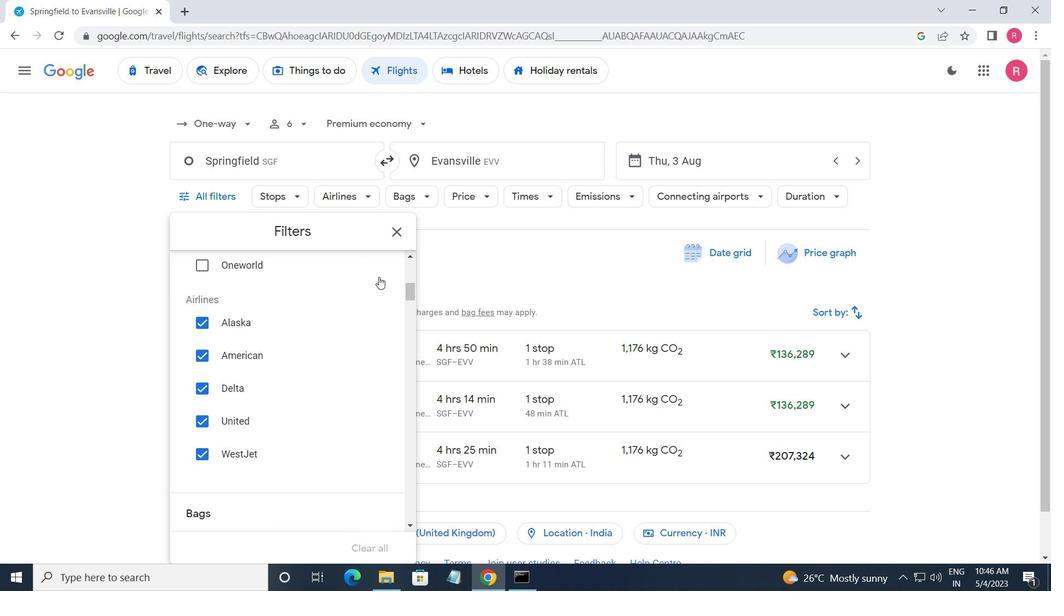 
Action: Mouse scrolled (377, 275) with delta (0, 0)
Screenshot: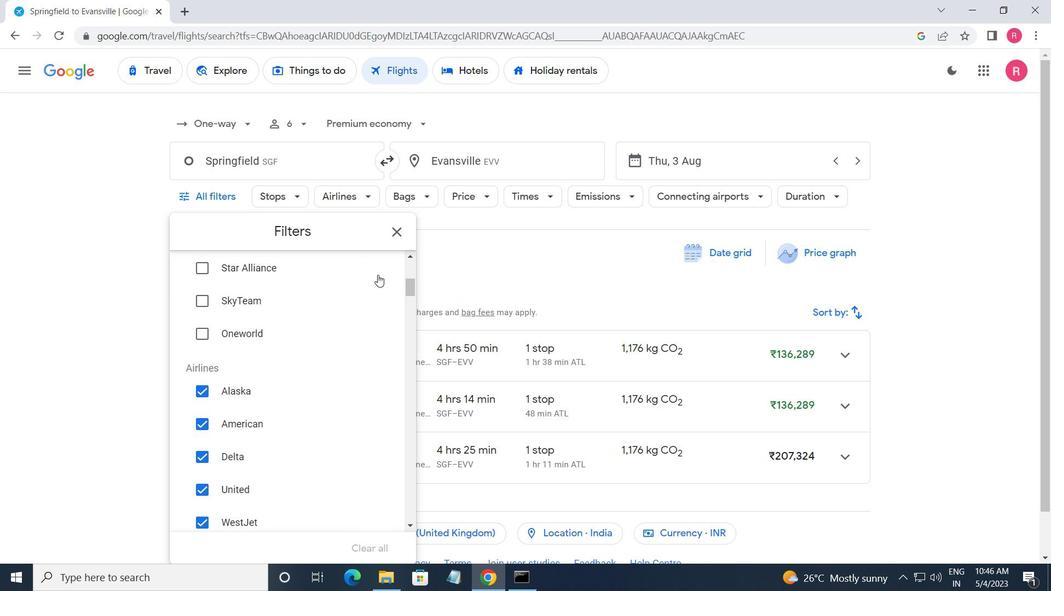 
Action: Mouse scrolled (377, 275) with delta (0, 0)
Screenshot: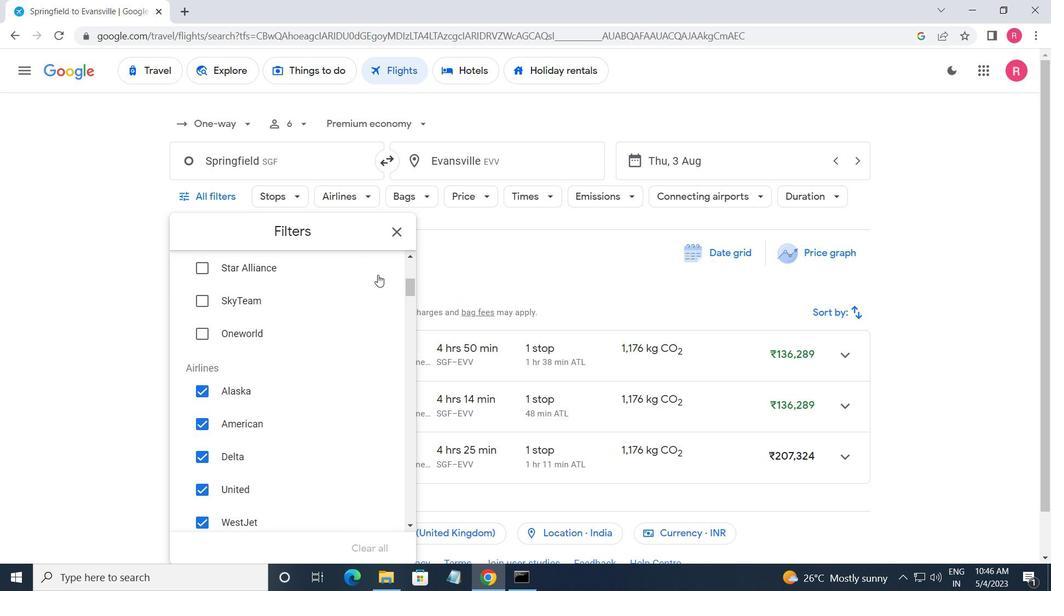 
Action: Mouse moved to (377, 272)
Screenshot: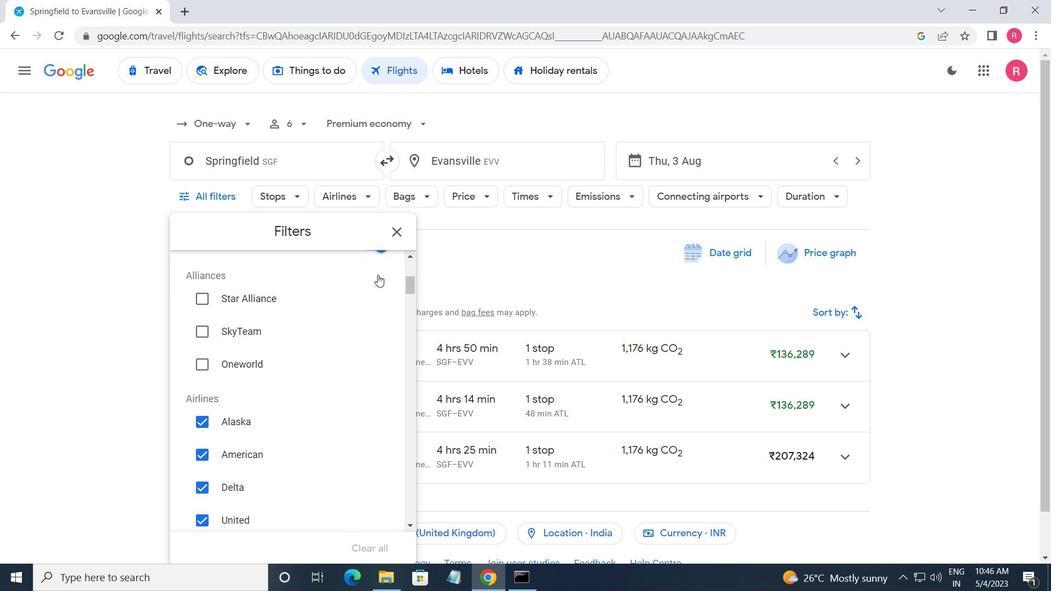 
Action: Mouse scrolled (377, 272) with delta (0, 0)
Screenshot: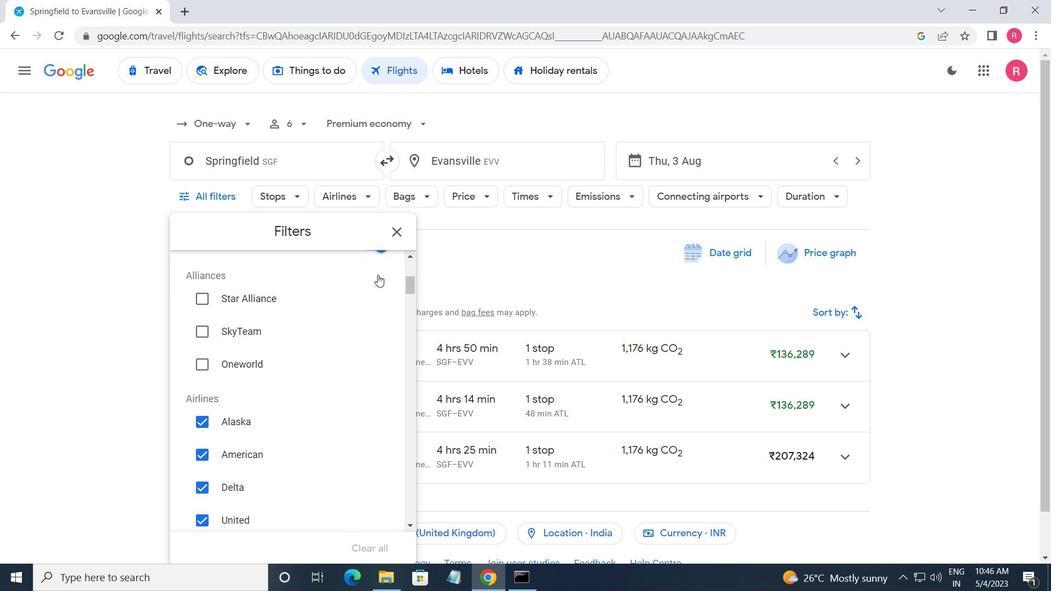 
Action: Mouse moved to (372, 416)
Screenshot: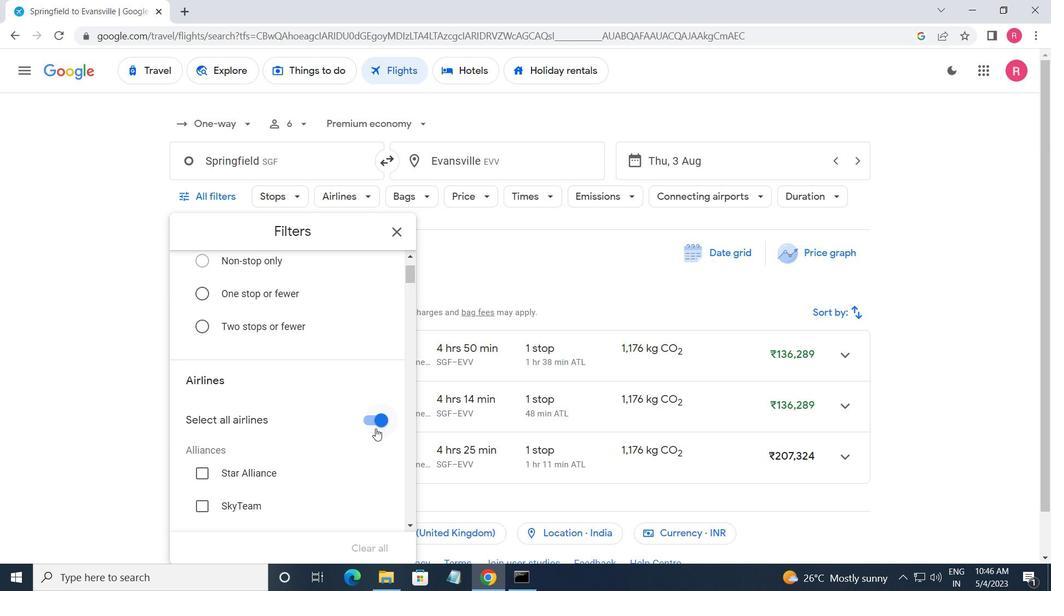 
Action: Mouse pressed left at (372, 416)
Screenshot: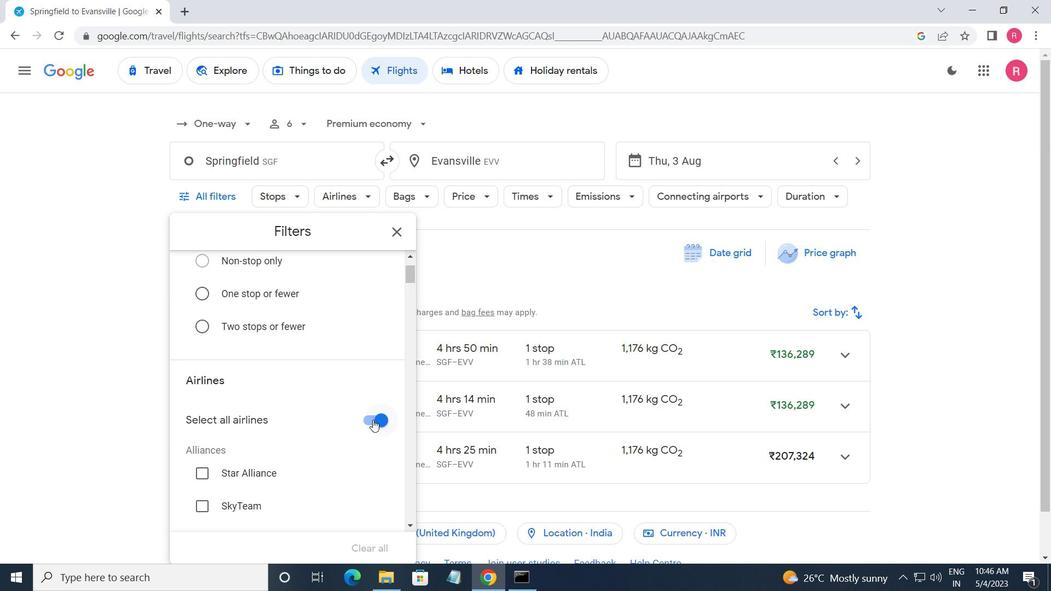 
Action: Mouse moved to (313, 450)
Screenshot: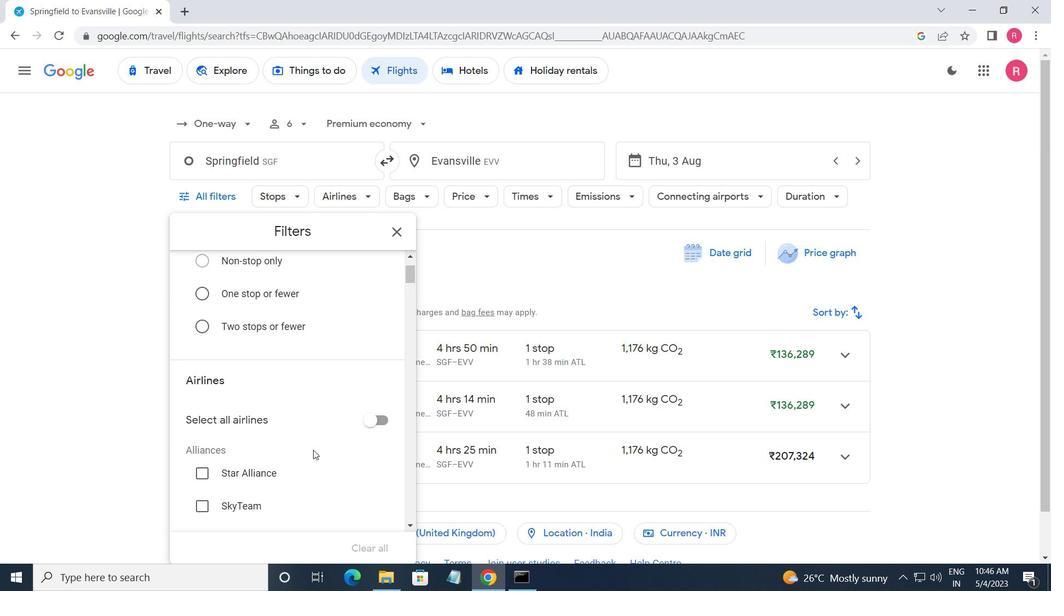 
Action: Mouse scrolled (313, 449) with delta (0, 0)
Screenshot: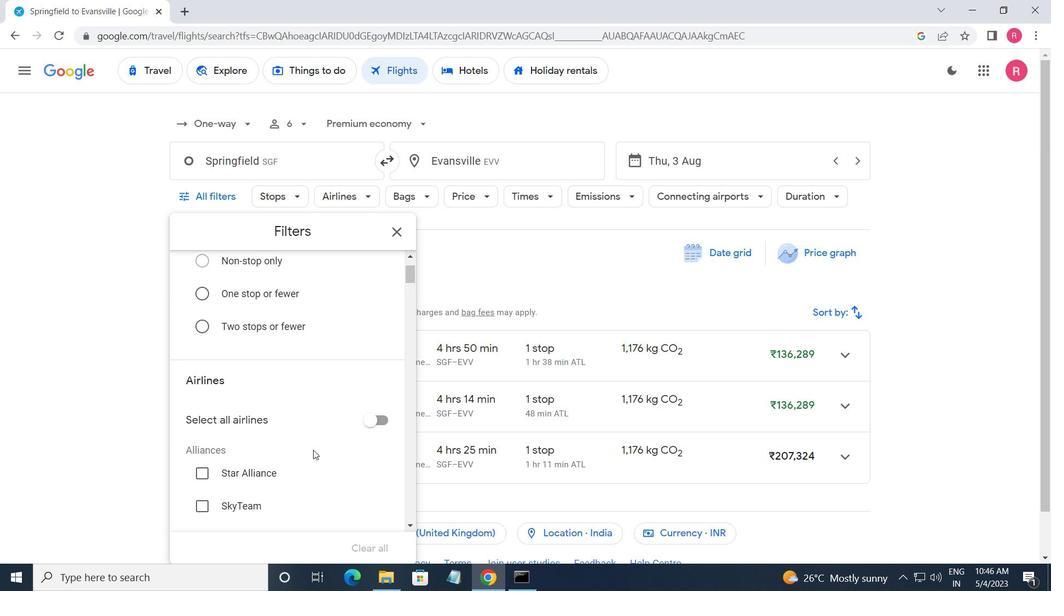 
Action: Mouse moved to (313, 451)
Screenshot: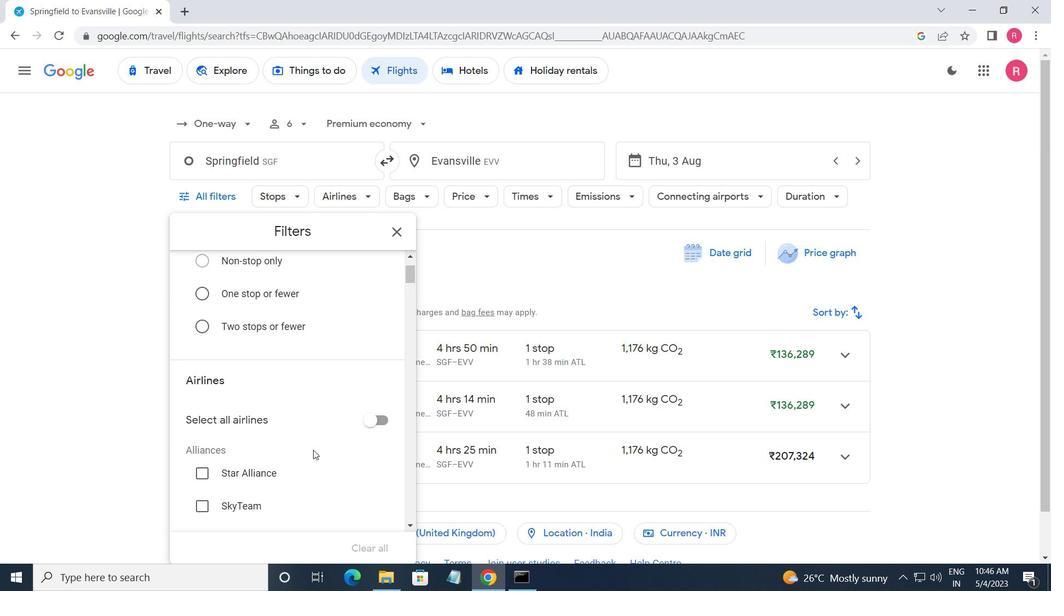 
Action: Mouse scrolled (313, 450) with delta (0, 0)
Screenshot: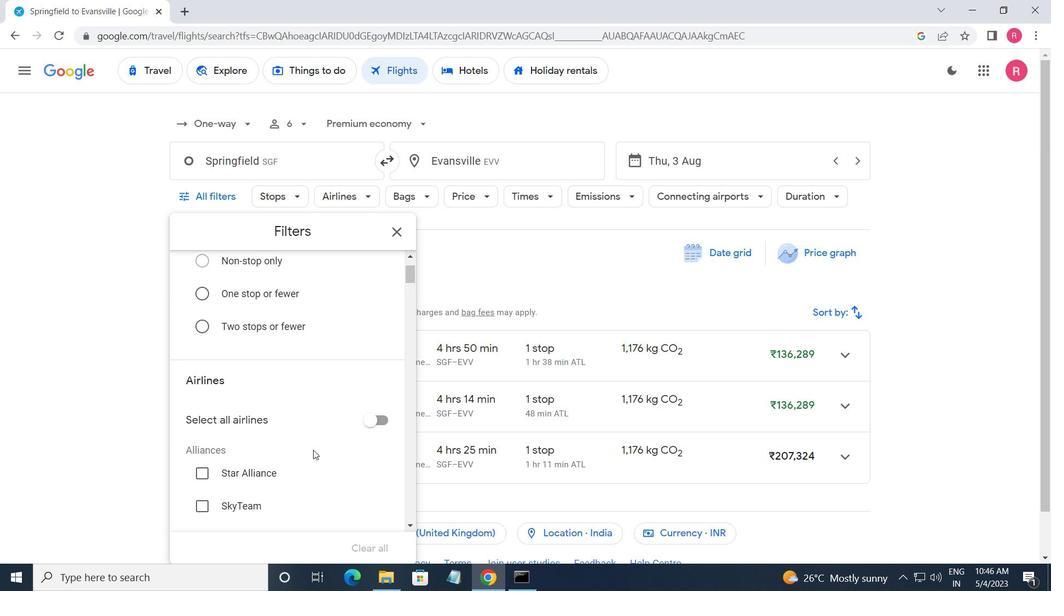 
Action: Mouse moved to (312, 451)
Screenshot: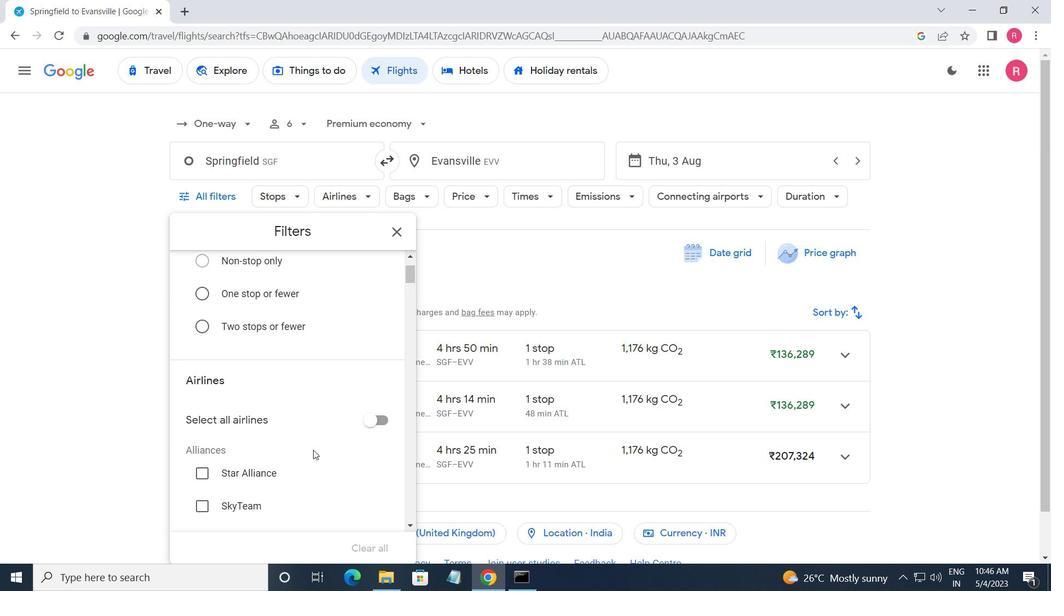 
Action: Mouse scrolled (312, 451) with delta (0, 0)
Screenshot: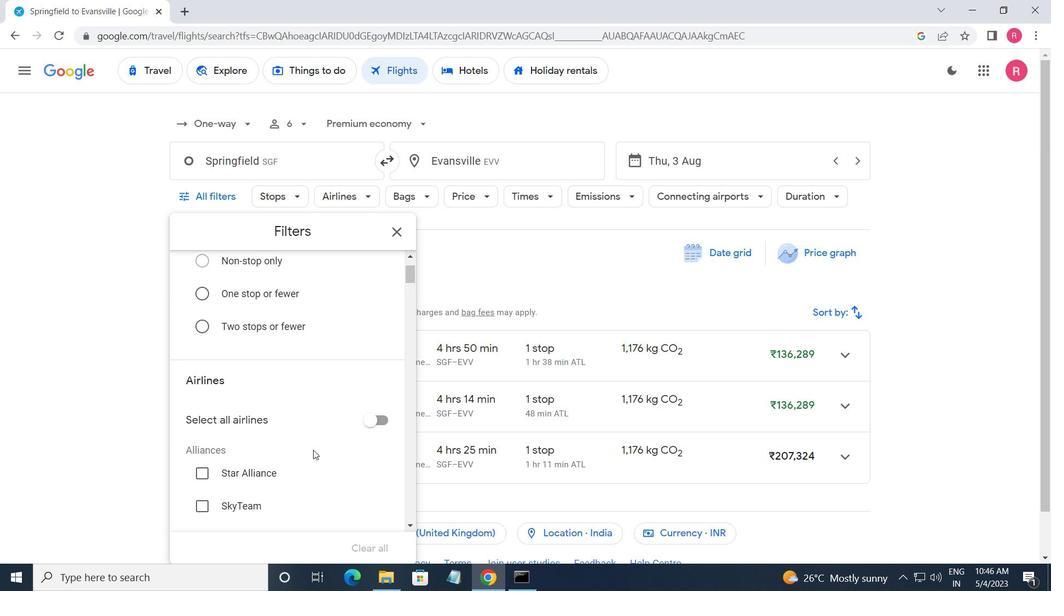 
Action: Mouse moved to (312, 453)
Screenshot: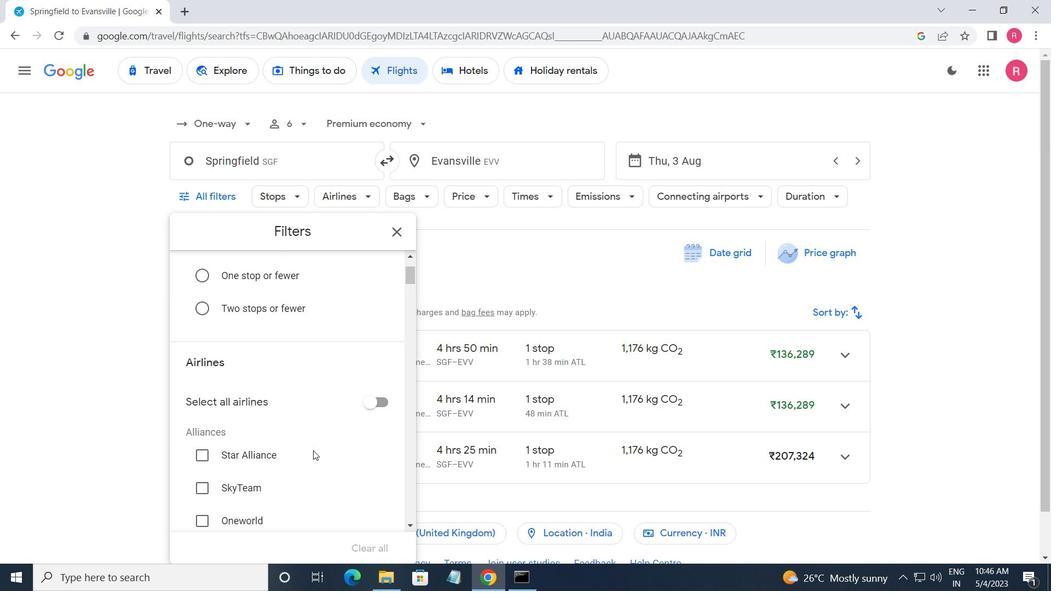 
Action: Mouse scrolled (312, 452) with delta (0, 0)
Screenshot: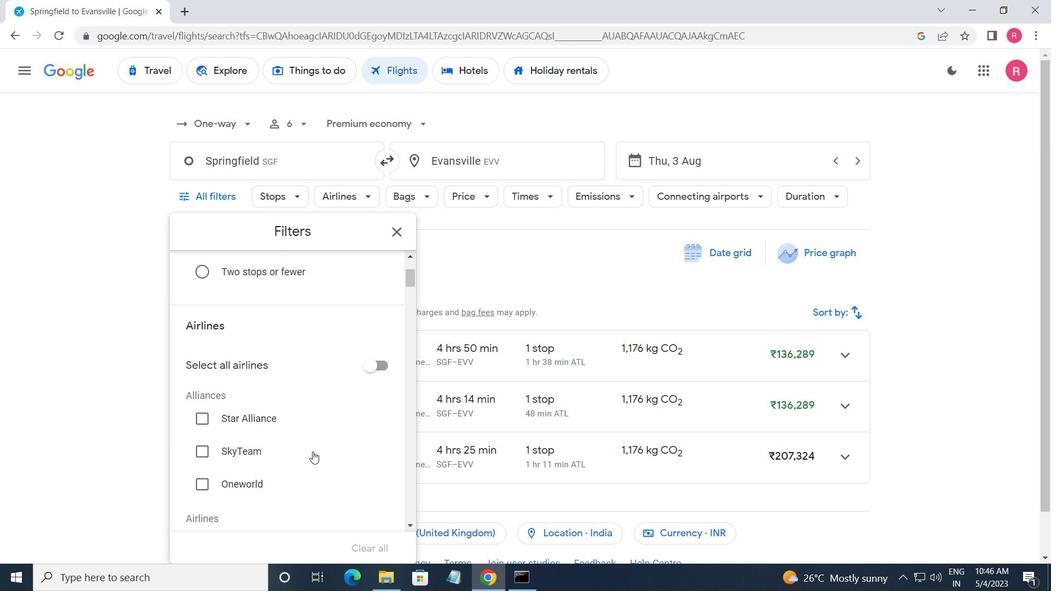 
Action: Mouse moved to (312, 454)
Screenshot: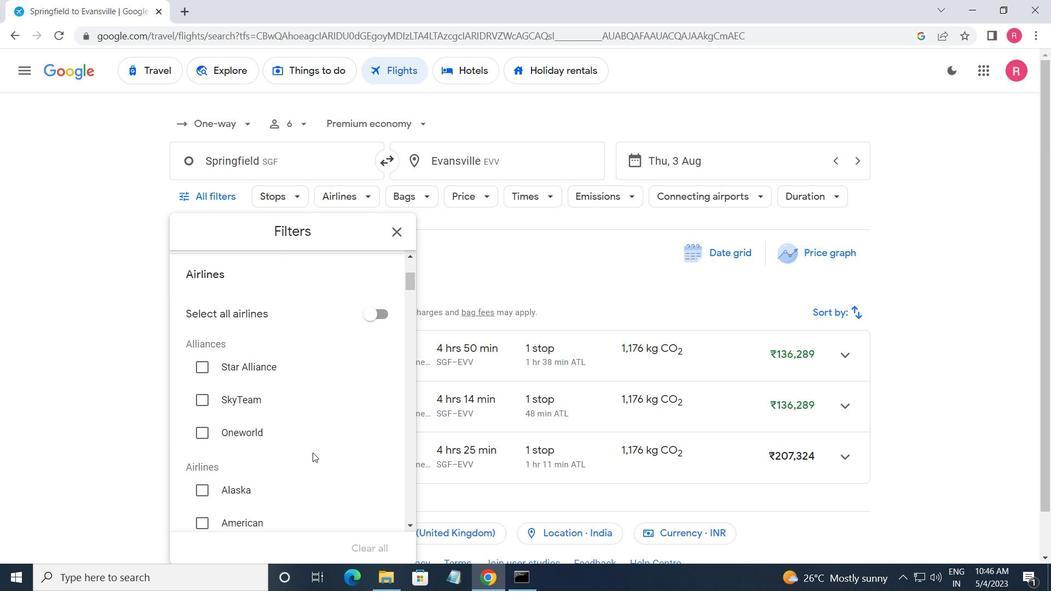
Action: Mouse scrolled (312, 453) with delta (0, 0)
Screenshot: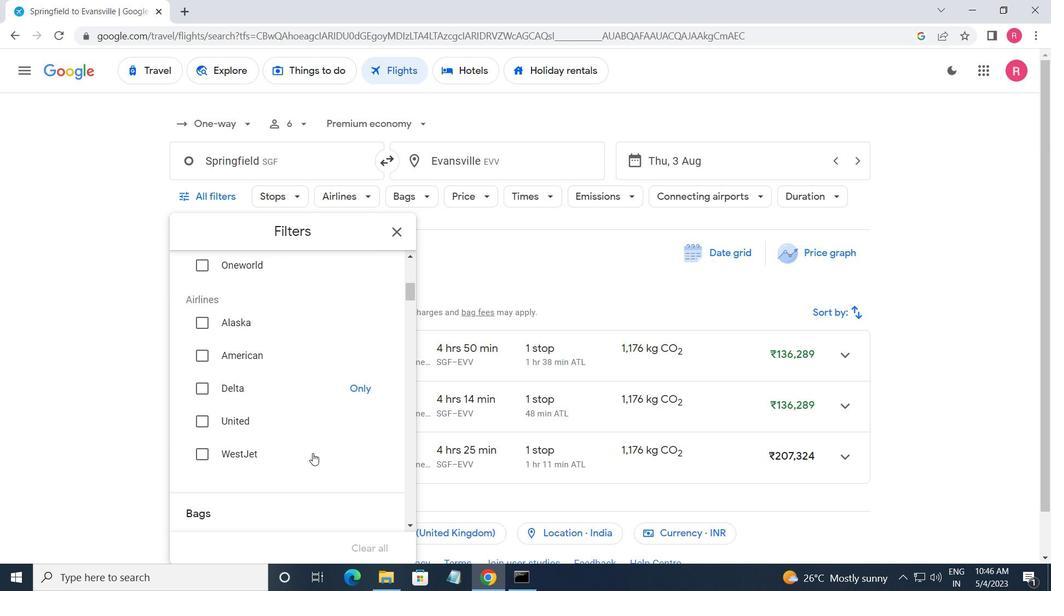 
Action: Mouse moved to (311, 456)
Screenshot: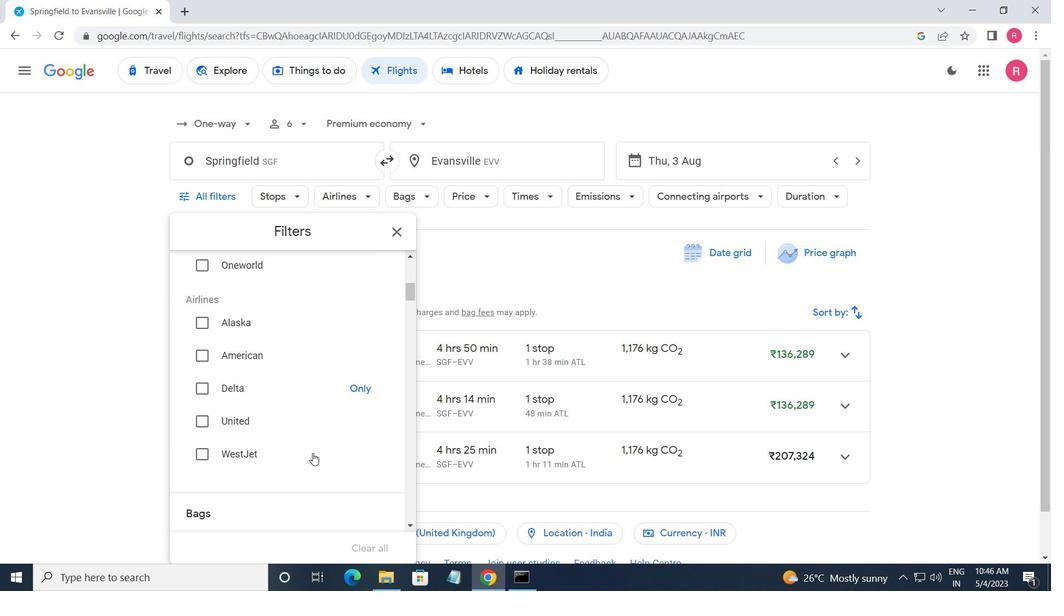 
Action: Mouse scrolled (311, 455) with delta (0, 0)
Screenshot: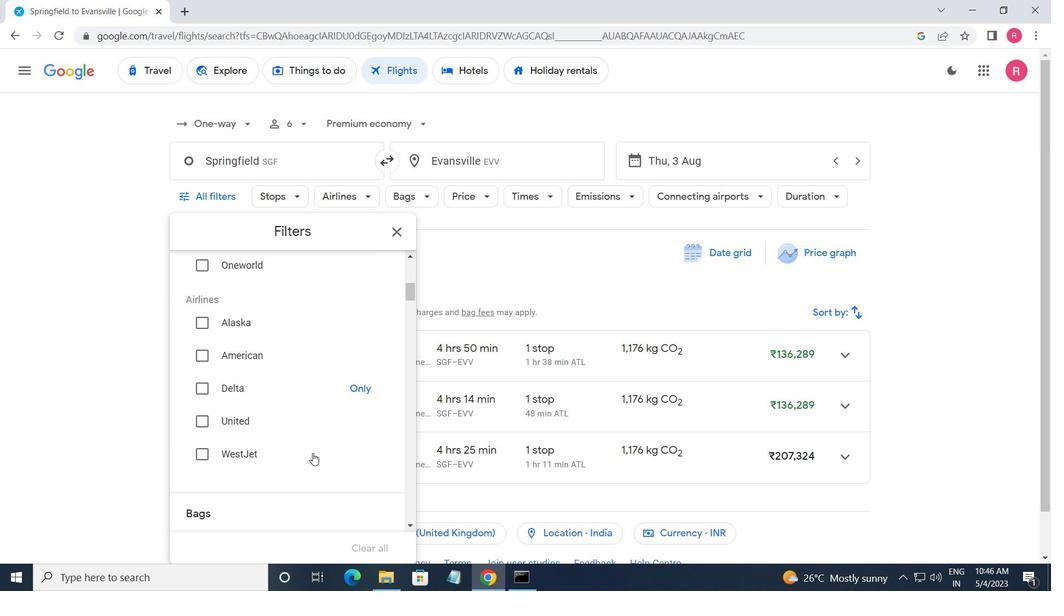 
Action: Mouse moved to (331, 413)
Screenshot: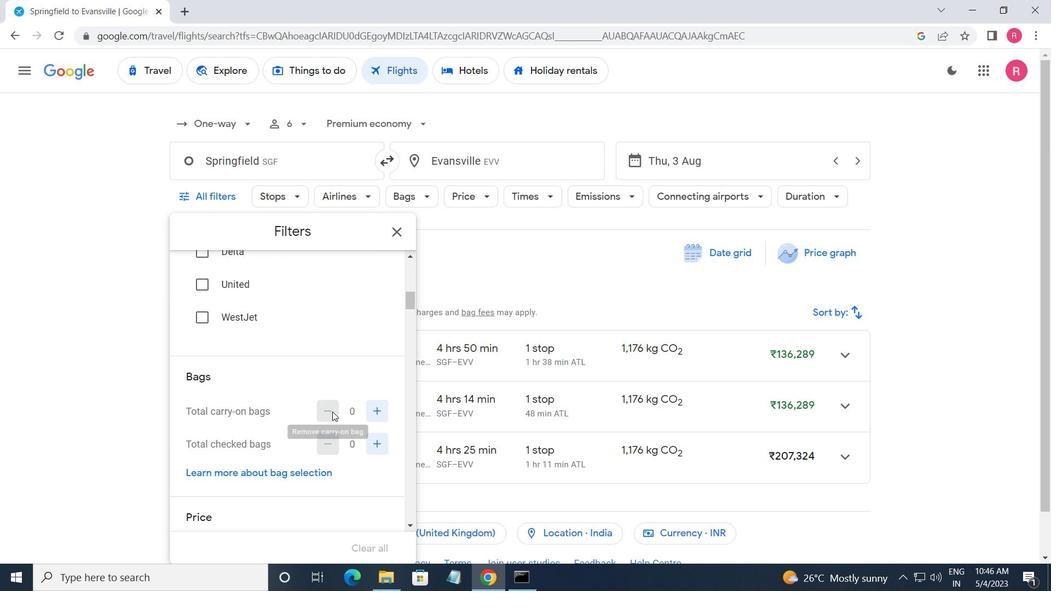 
Action: Mouse scrolled (331, 413) with delta (0, 0)
Screenshot: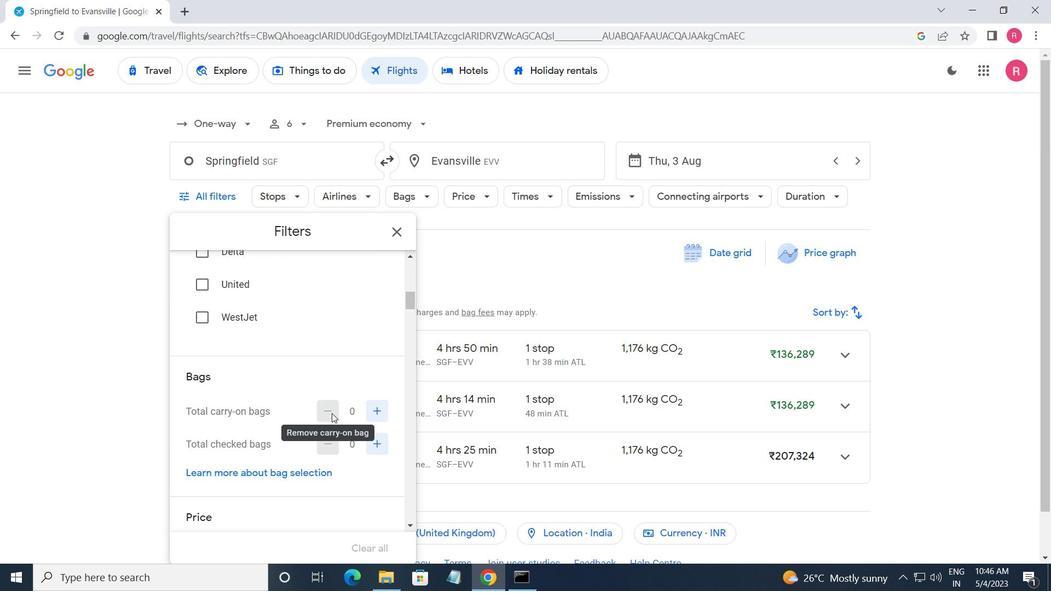 
Action: Mouse moved to (331, 414)
Screenshot: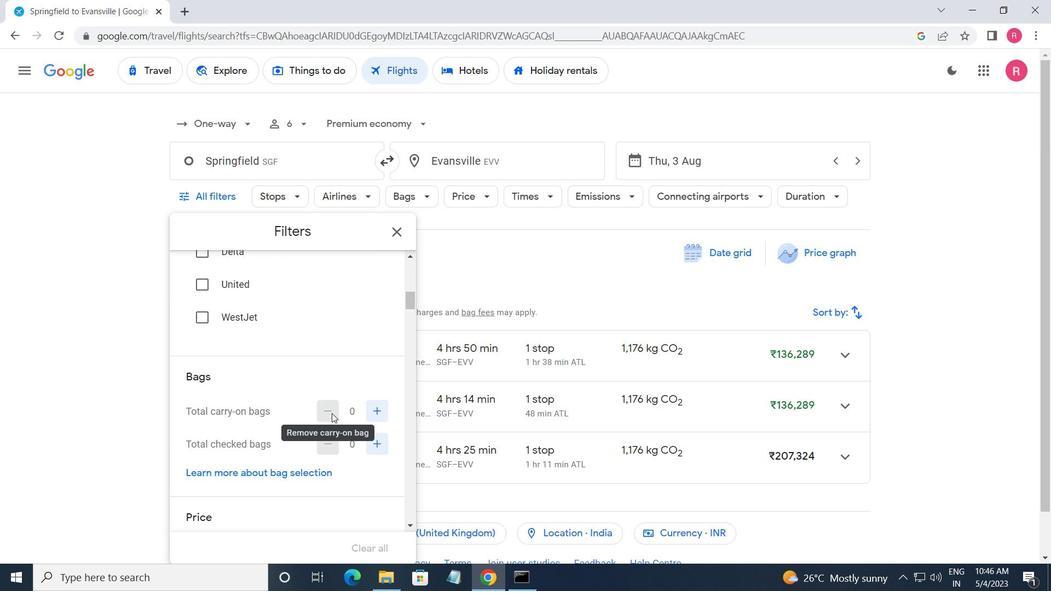 
Action: Mouse scrolled (331, 413) with delta (0, 0)
Screenshot: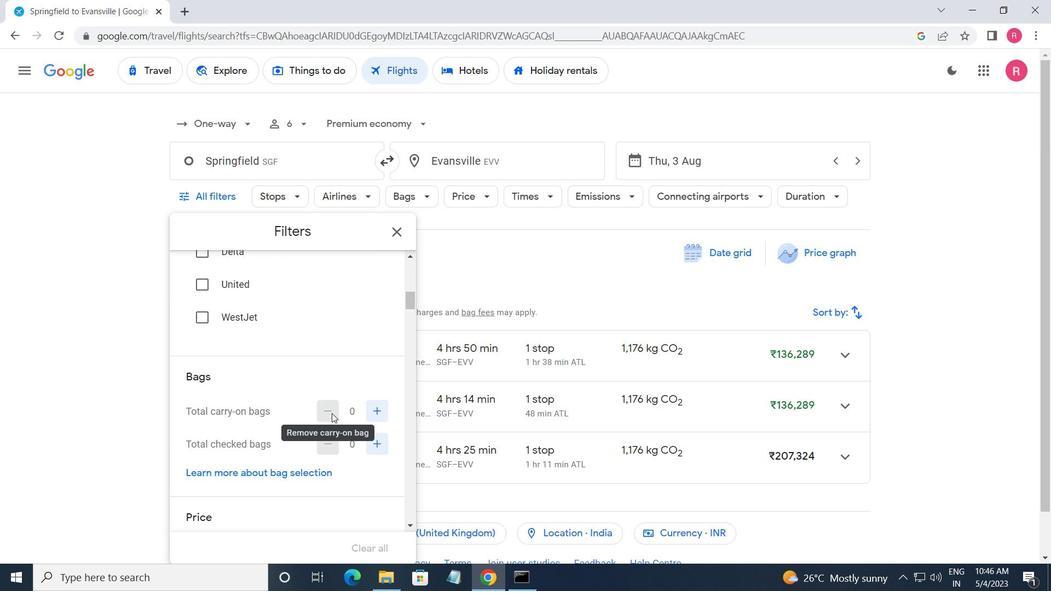 
Action: Mouse moved to (385, 438)
Screenshot: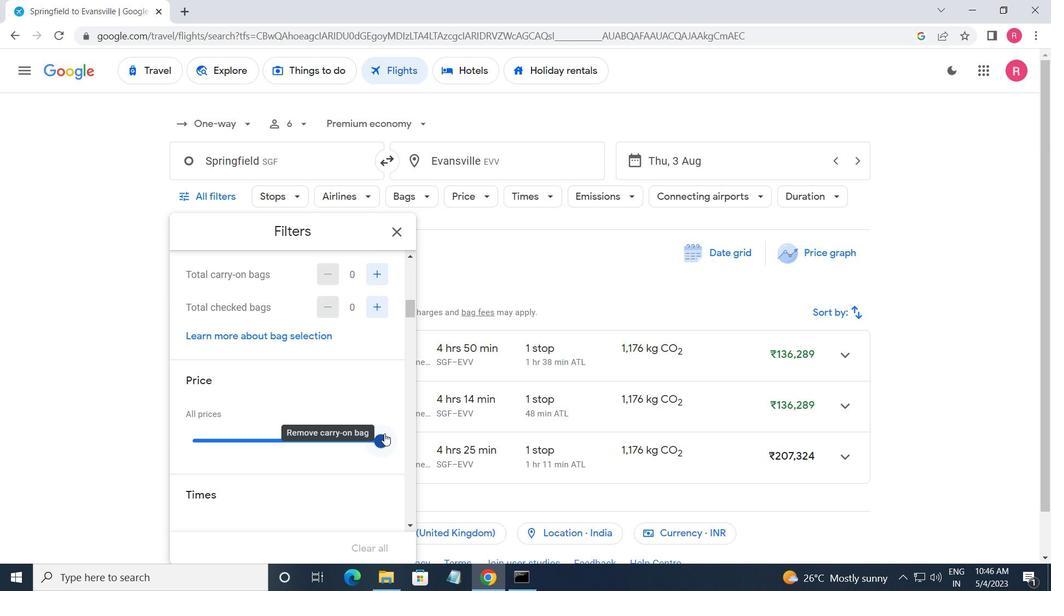 
Action: Mouse pressed left at (385, 438)
Screenshot: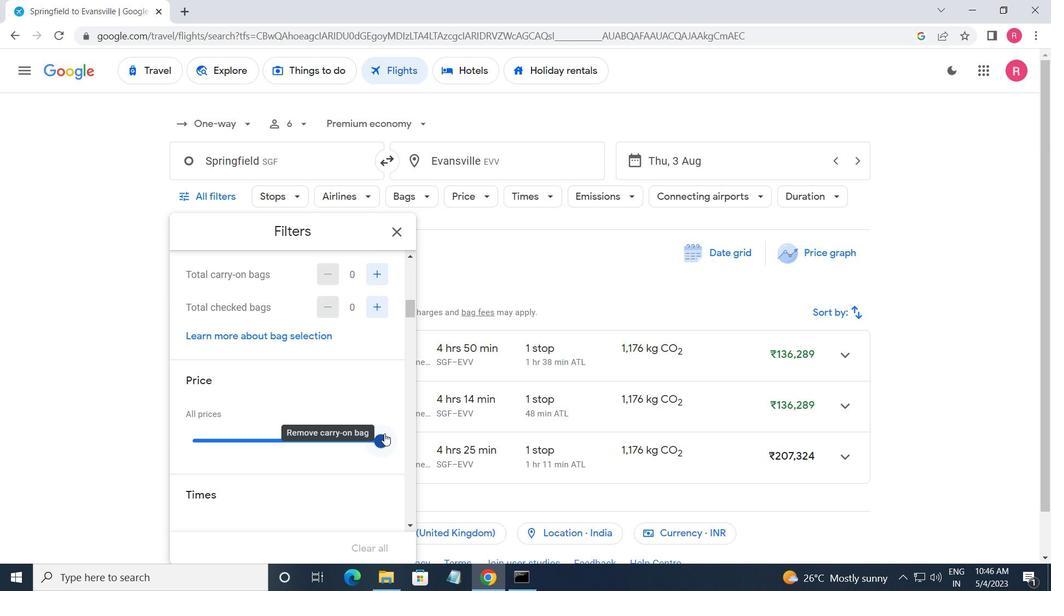 
Action: Mouse moved to (251, 446)
Screenshot: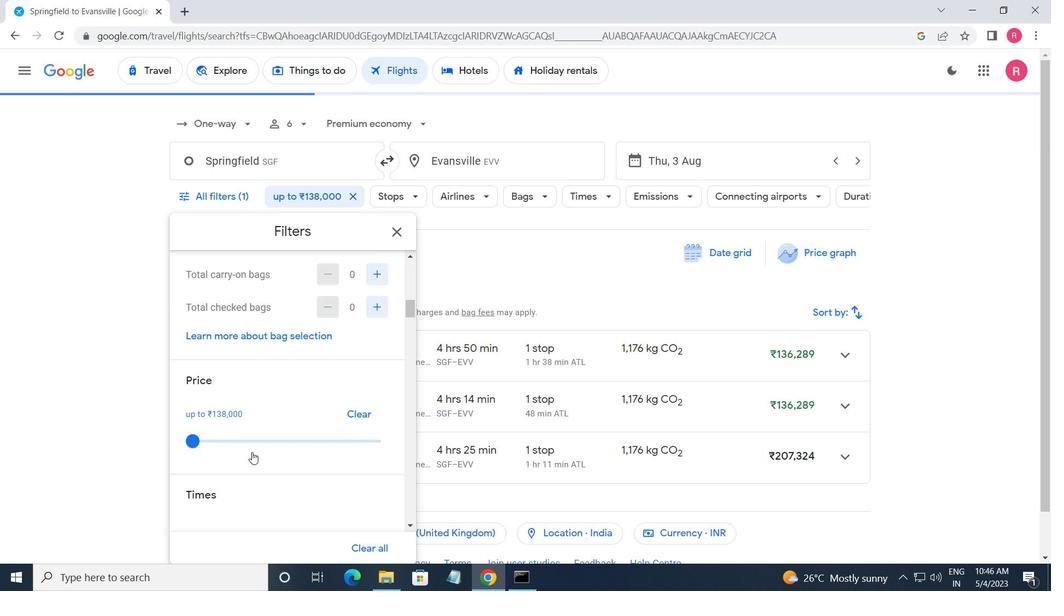 
Action: Mouse scrolled (251, 446) with delta (0, 0)
Screenshot: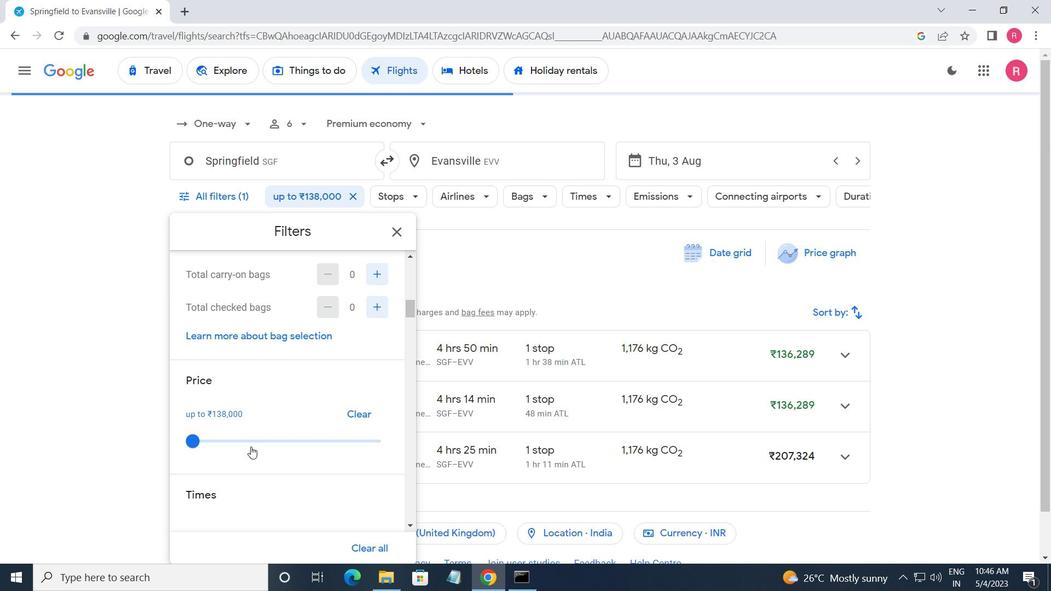 
Action: Mouse scrolled (251, 446) with delta (0, 0)
Screenshot: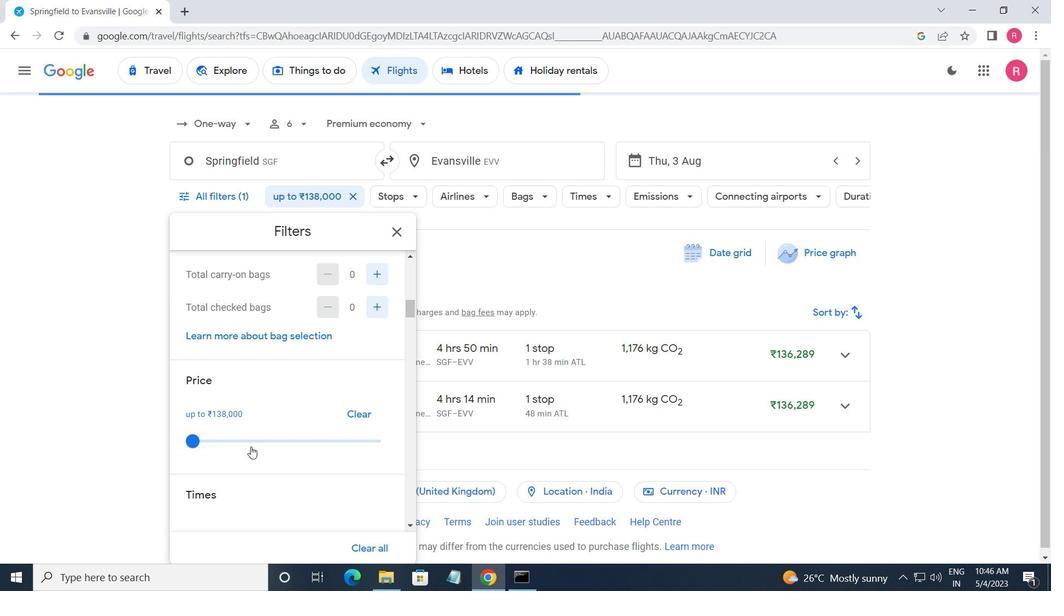 
Action: Mouse moved to (249, 445)
Screenshot: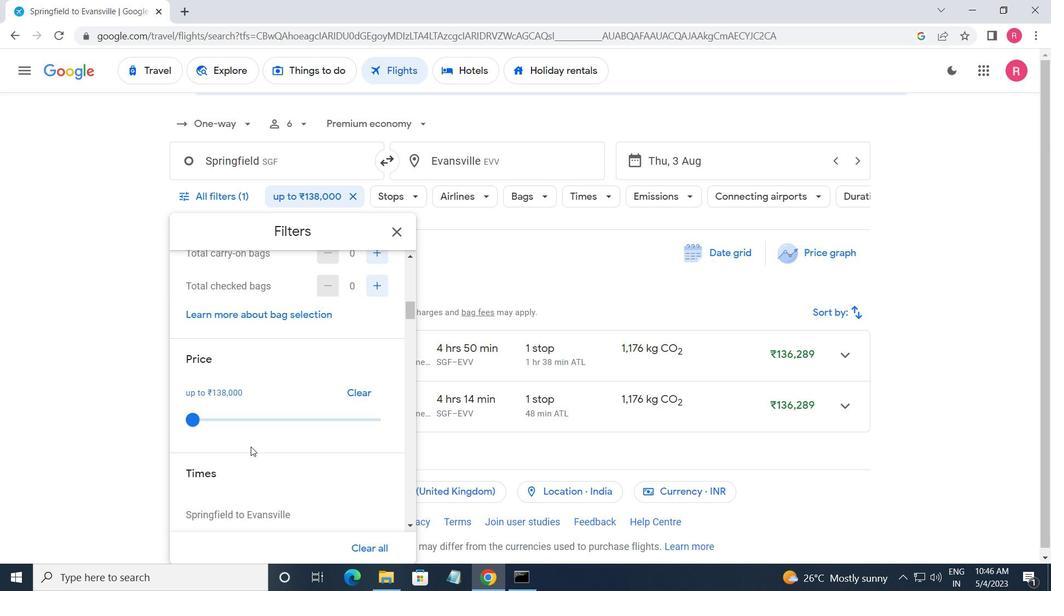 
Action: Mouse scrolled (249, 445) with delta (0, 0)
Screenshot: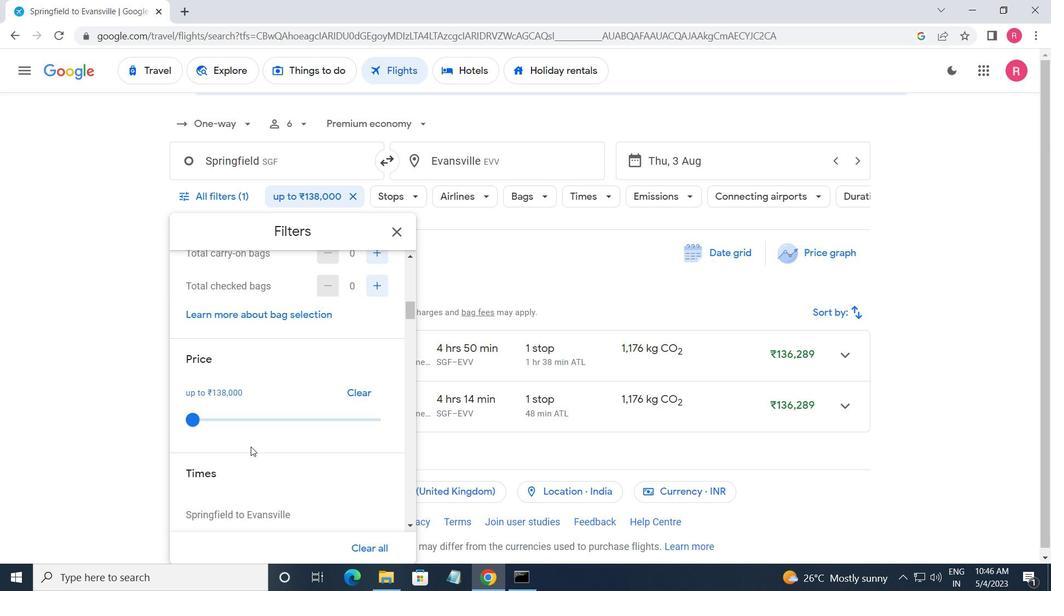 
Action: Mouse moved to (194, 397)
Screenshot: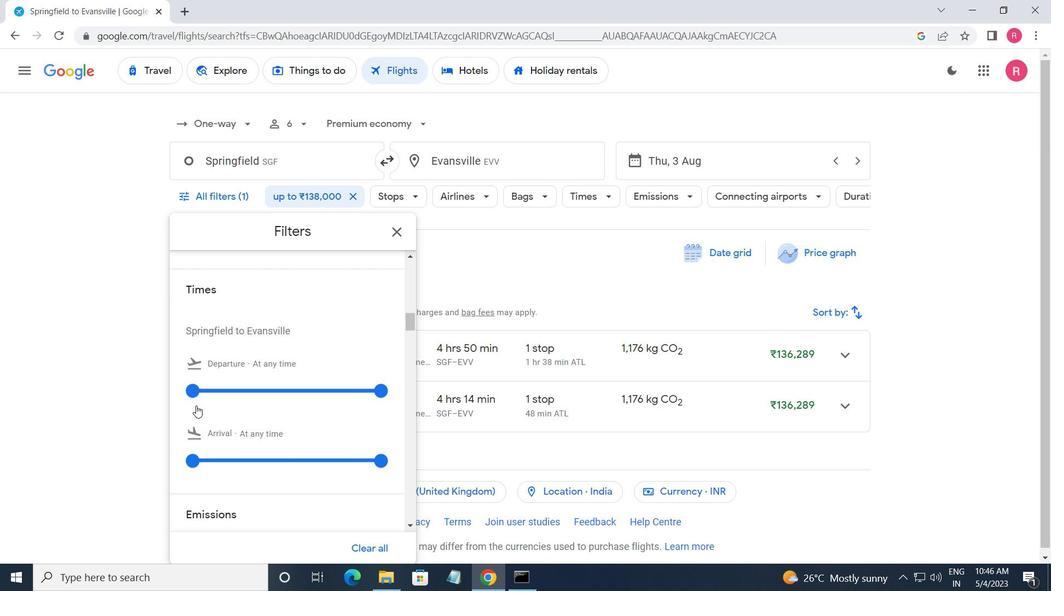 
Action: Mouse pressed left at (194, 397)
Screenshot: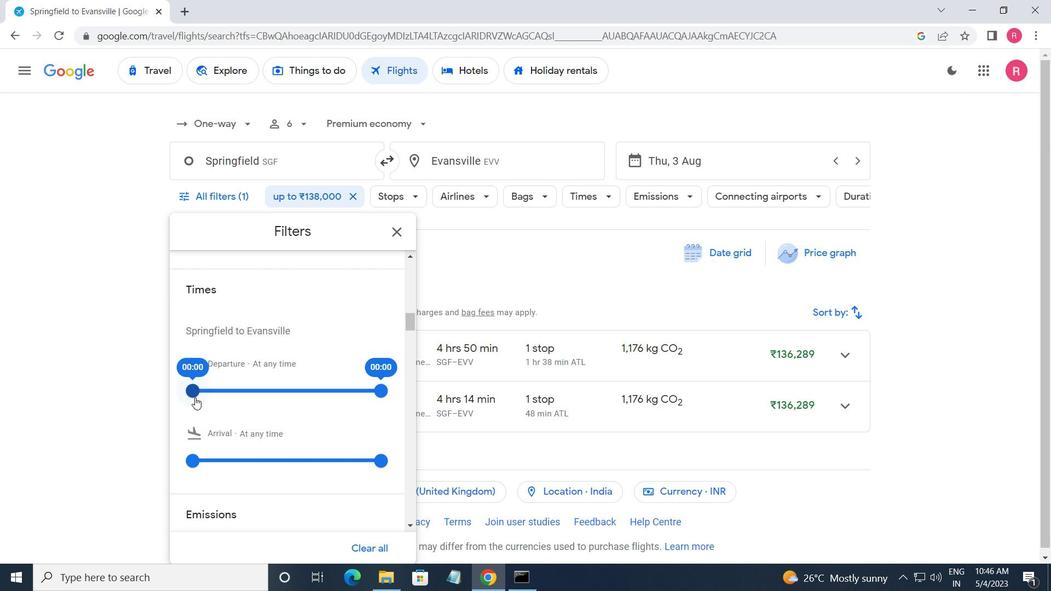 
Action: Mouse moved to (382, 397)
Screenshot: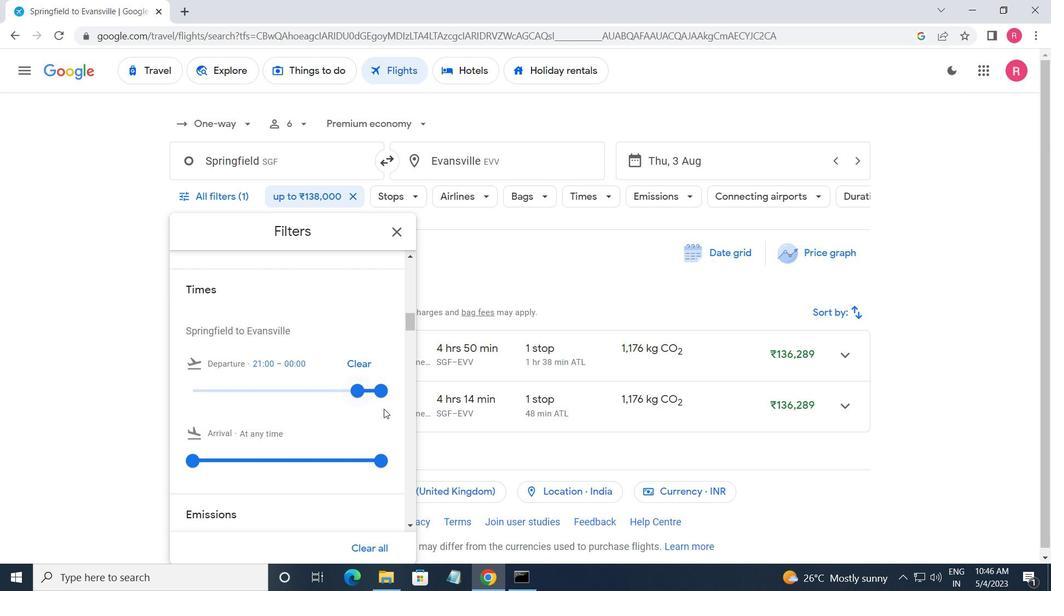 
Action: Mouse pressed left at (382, 397)
Screenshot: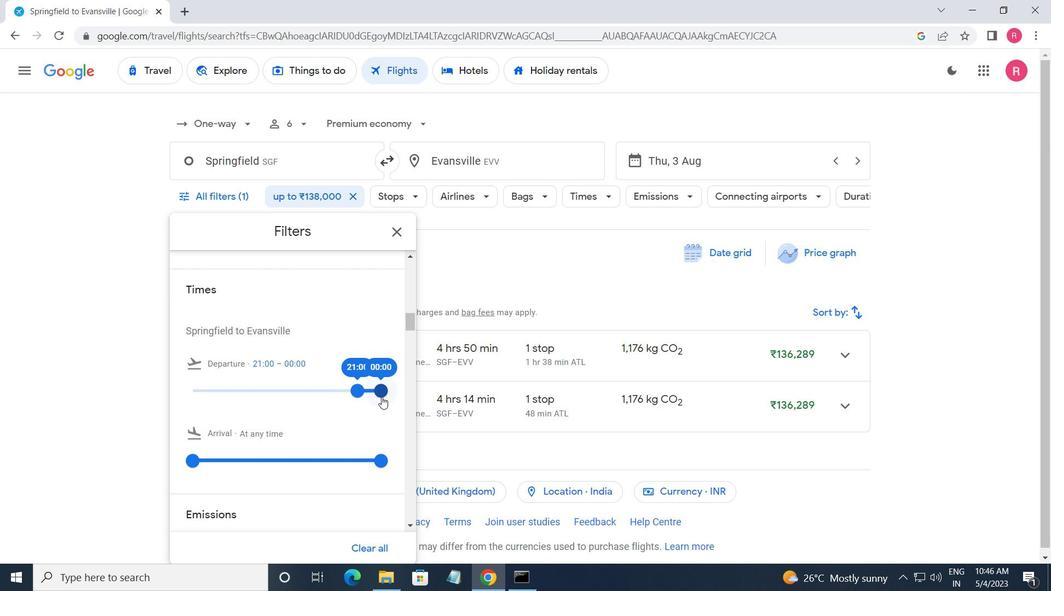 
Action: Mouse moved to (402, 236)
Screenshot: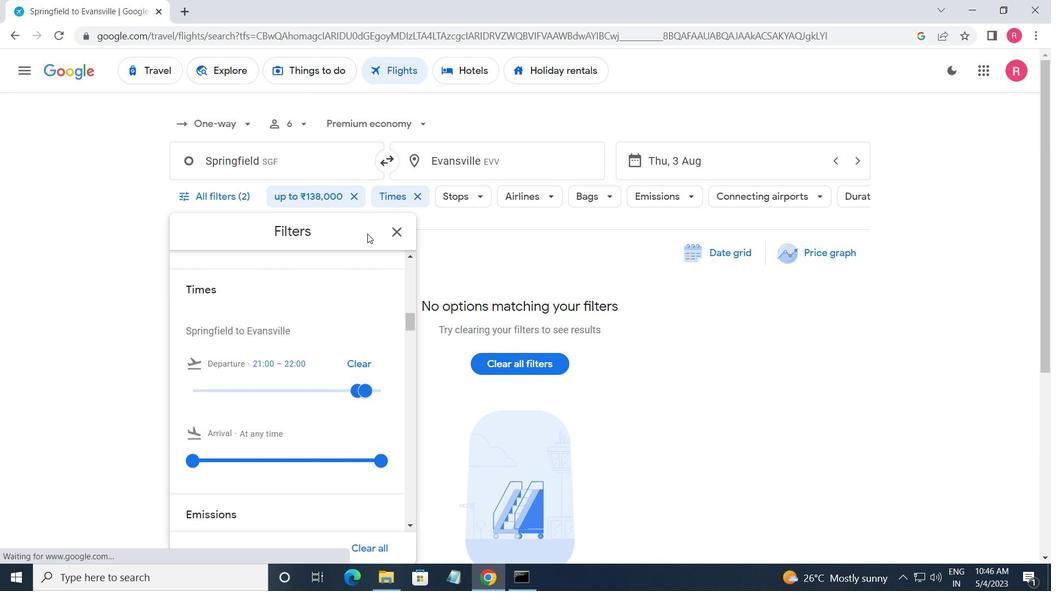 
Action: Mouse pressed left at (402, 236)
Screenshot: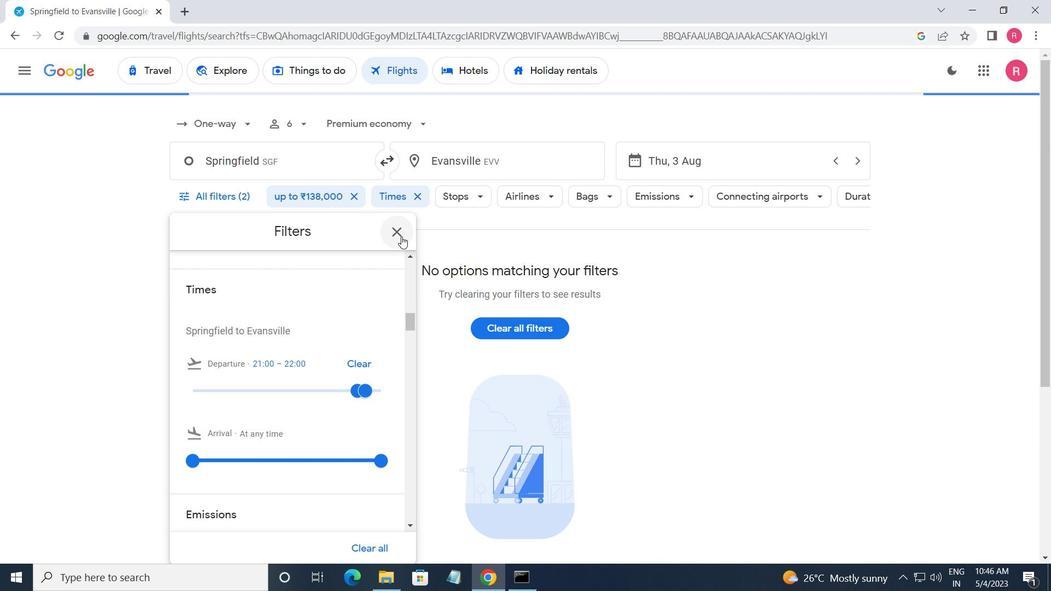 
Action: Mouse moved to (374, 245)
Screenshot: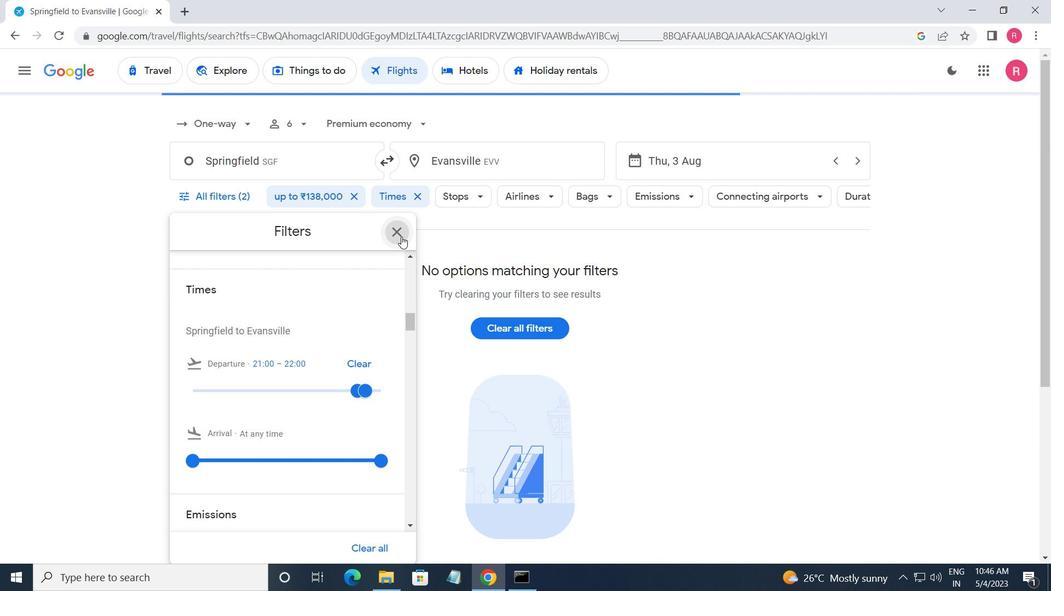 
